 Task: open an excel sheet and write heading  Money ManagerAdd Descriptions in a column and its values below  'Salary, Rent, Groceries, Utilities, Dining out, Transportation & Entertainment. 'Add Categories in next column and its values below  Income, Expense, Expense, Expense, Expense, Expense & Expense. Add Amount in next column and its values below  $2,500, $800, $200, $100, $50, $30 & $100Add Dates in next column and its values below  2023-05-01, 2023-05-05, 2023-05-10, 2023-05-15, 2023-05-20, 2023-05-25 & 2023-05-31Save page Investment analysis
Action: Mouse moved to (31, 138)
Screenshot: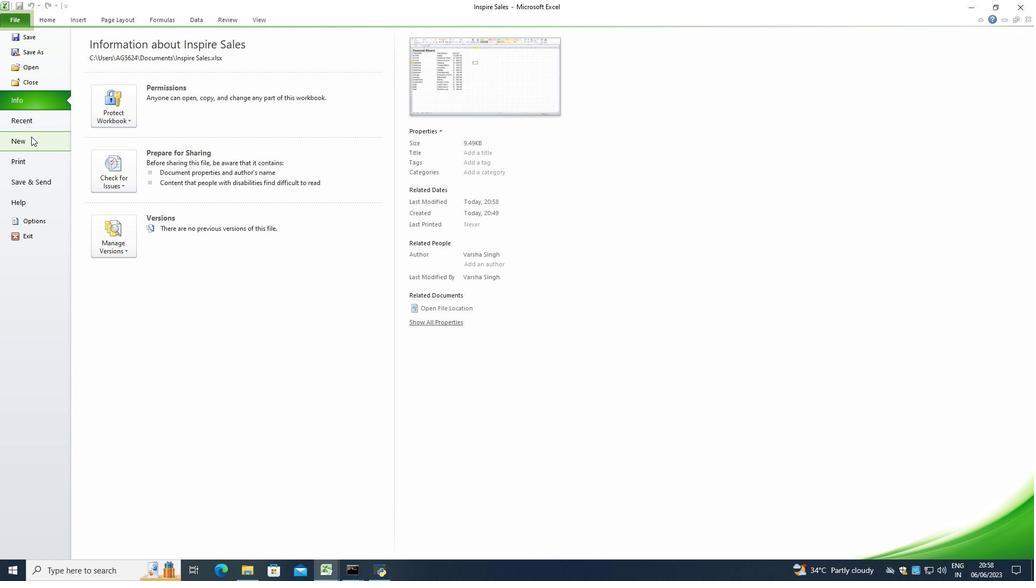 
Action: Mouse pressed left at (31, 138)
Screenshot: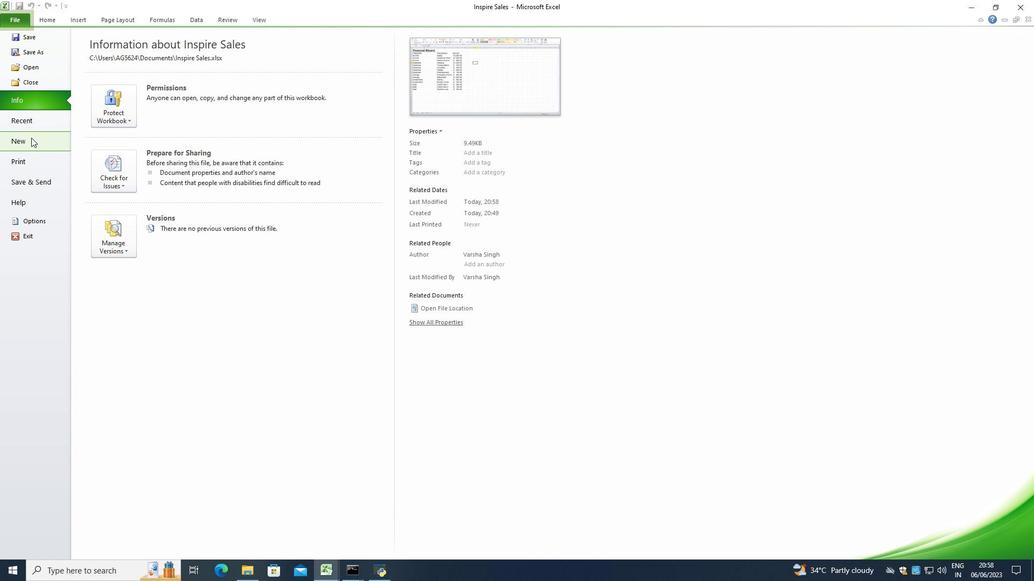 
Action: Mouse moved to (95, 119)
Screenshot: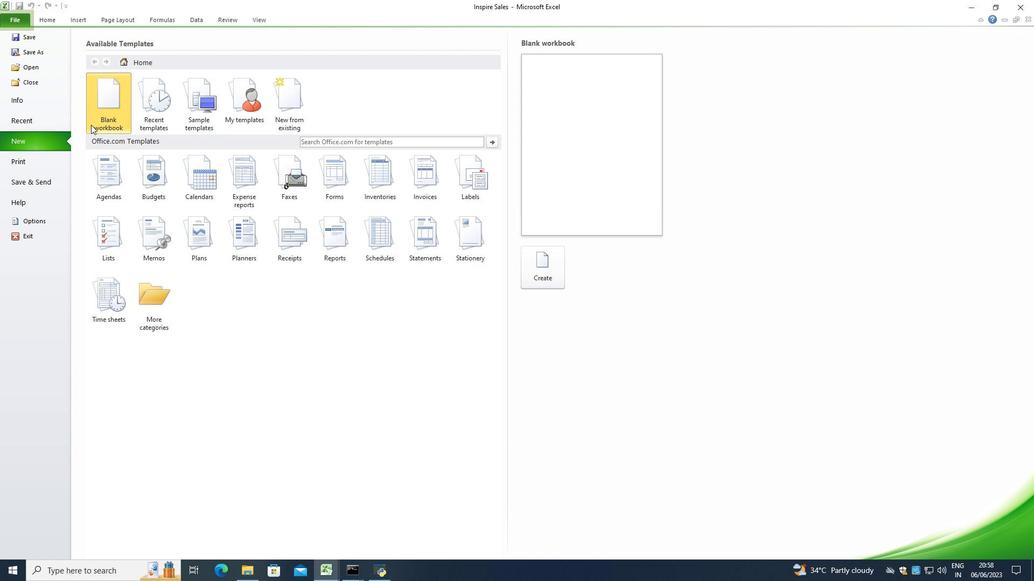 
Action: Mouse pressed left at (95, 119)
Screenshot: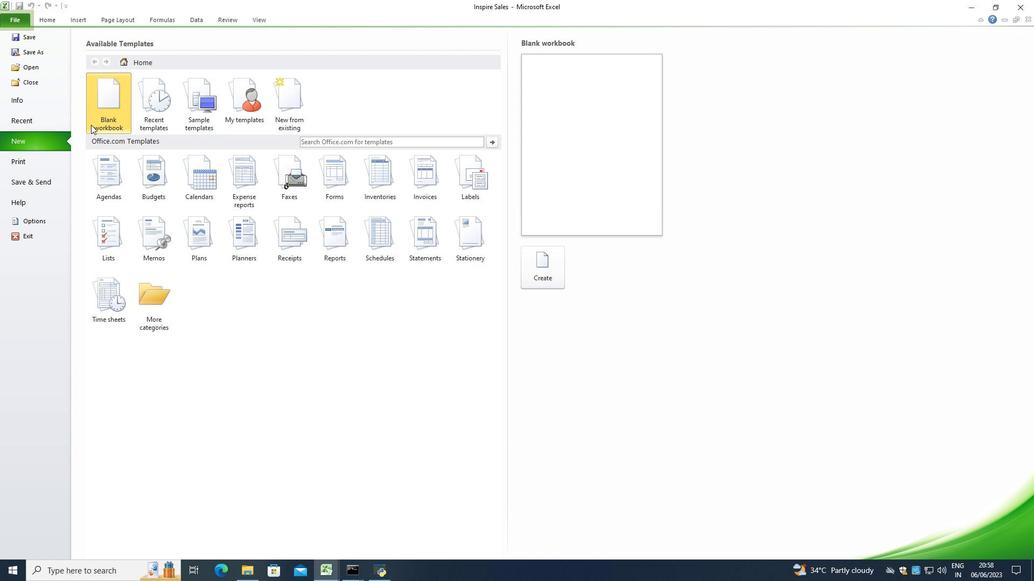 
Action: Mouse moved to (538, 254)
Screenshot: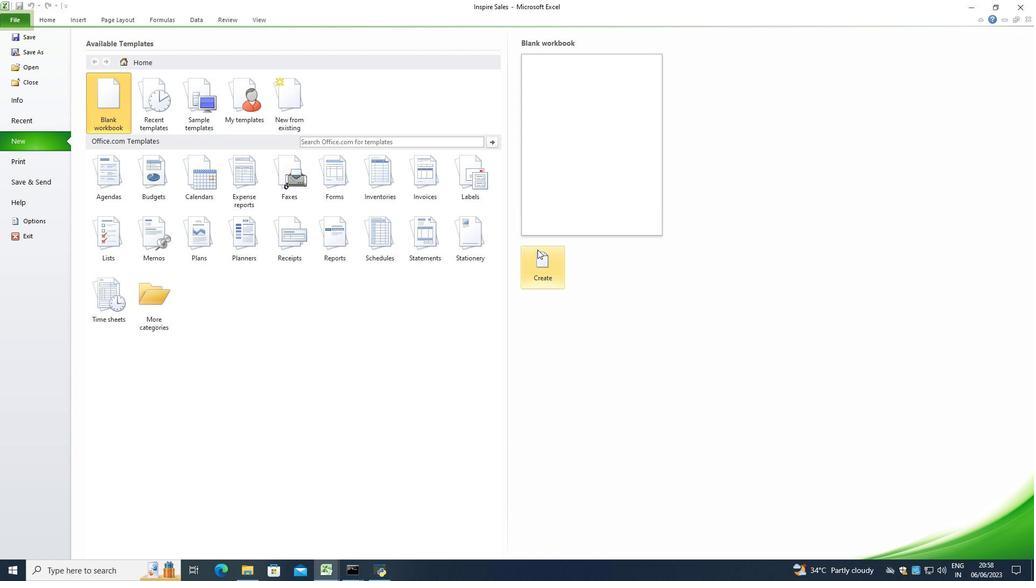 
Action: Mouse pressed left at (538, 254)
Screenshot: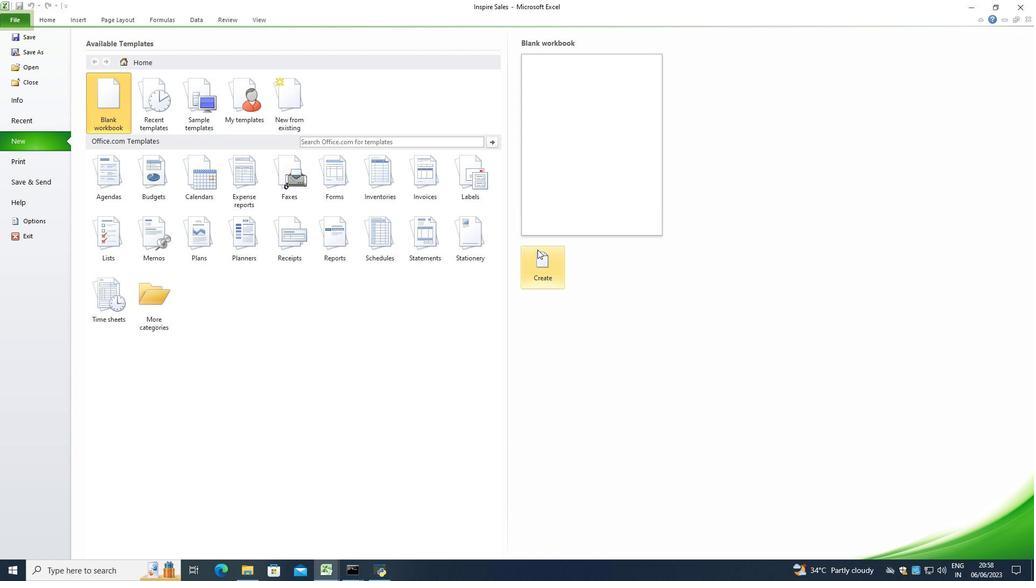 
Action: Mouse moved to (445, 298)
Screenshot: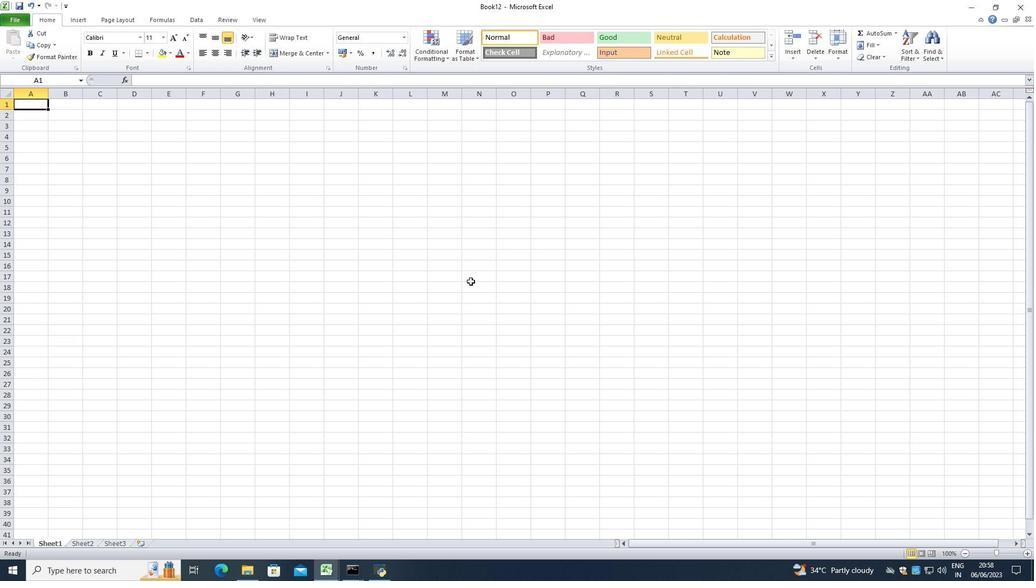
Action: Key pressed <Key.shift>Money<Key.space><Key.shift>Manager<Key.enter><Key.shift>Descriptiond<Key.backspace>s<Key.enter><Key.shift>Salary<Key.enter><Key.shift>Rent<Key.enter><Key.shift><Key.shift><Key.shift><Key.shift><Key.shift><Key.shift><Key.shift><Key.shift><Key.shift><Key.shift><Key.shift><Key.shift><Key.shift><Key.shift><Key.shift><Key.shift><Key.shift>Groceries<Key.enter><Key.shift><Key.shift><Key.shift><Key.shift><Key.shift><Key.shift><Key.shift><Key.shift><Key.shift>Utilities<Key.enter><Key.shift><Key.shift><Key.shift><Key.shift><Key.shift><Key.shift><Key.shift><Key.shift><Key.shift><Key.shift><Key.shift><Key.shift>Dining<Key.space><Key.shift>Out<Key.enter><Key.shift><Key.shift><Key.shift>Transportation<Key.enter><Key.shift><Key.shift><Key.shift><Key.shift>Entertainment<Key.enter>
Screenshot: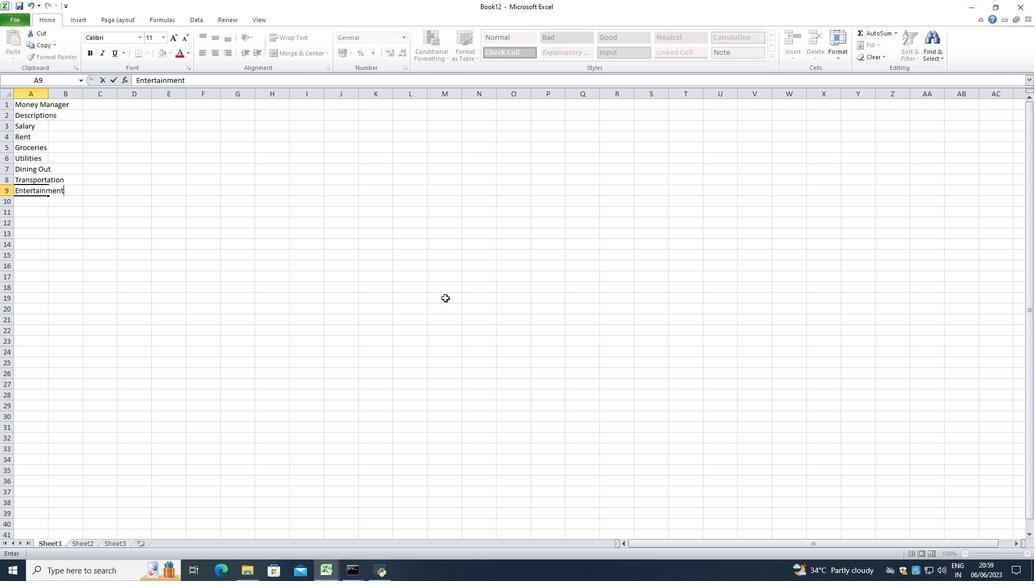 
Action: Mouse moved to (47, 94)
Screenshot: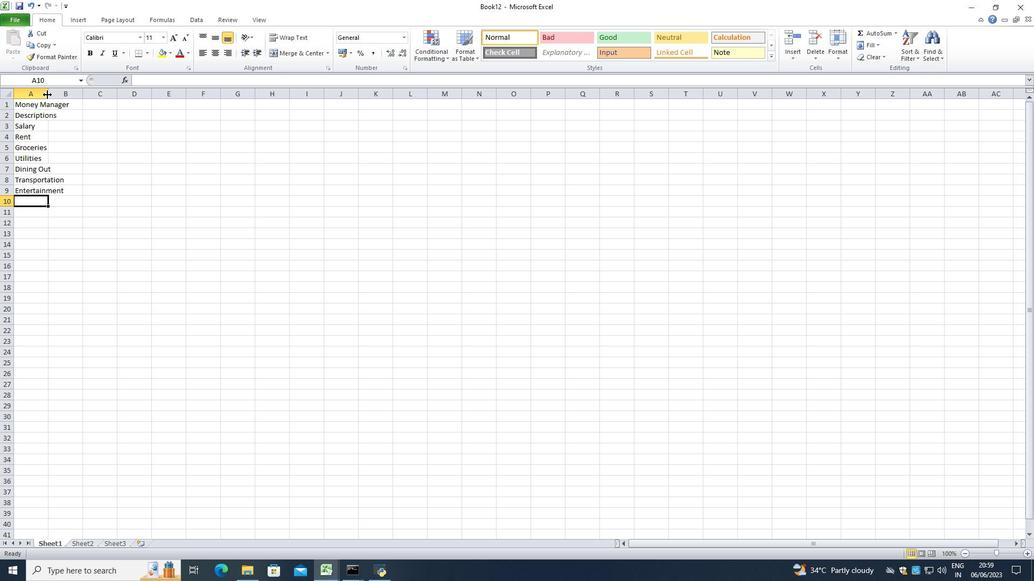 
Action: Mouse pressed left at (47, 94)
Screenshot: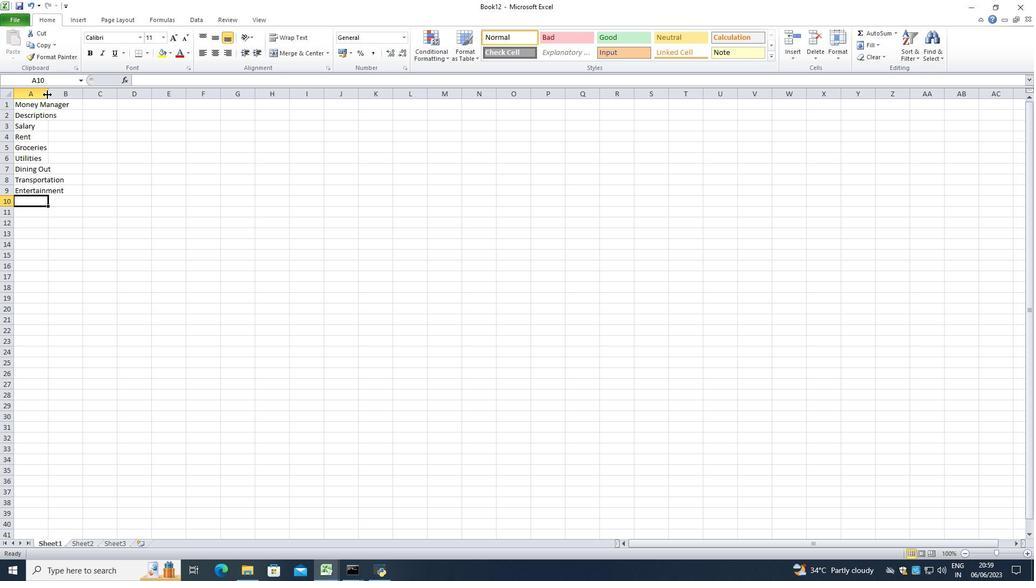 
Action: Mouse pressed left at (47, 94)
Screenshot: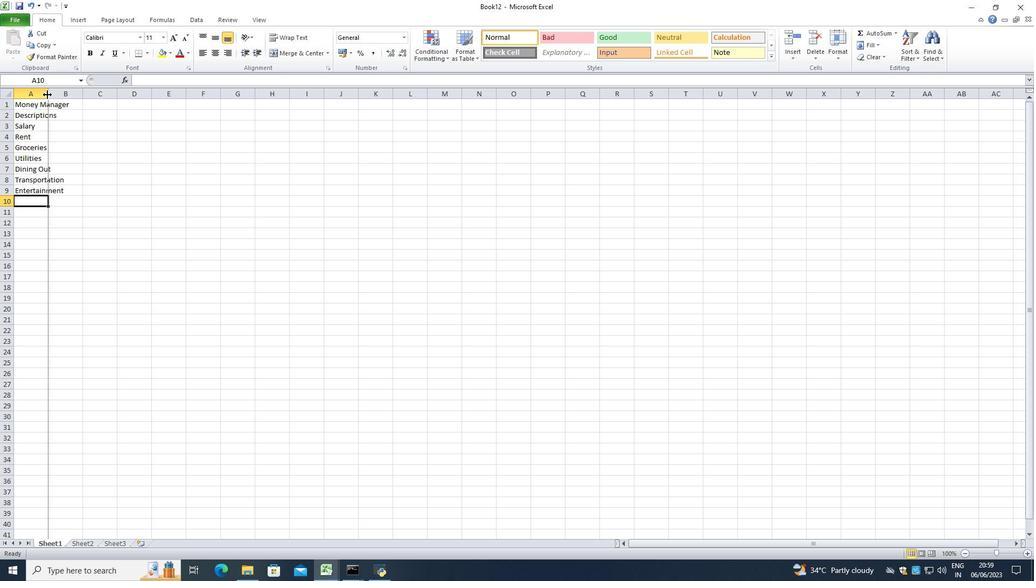 
Action: Mouse moved to (84, 115)
Screenshot: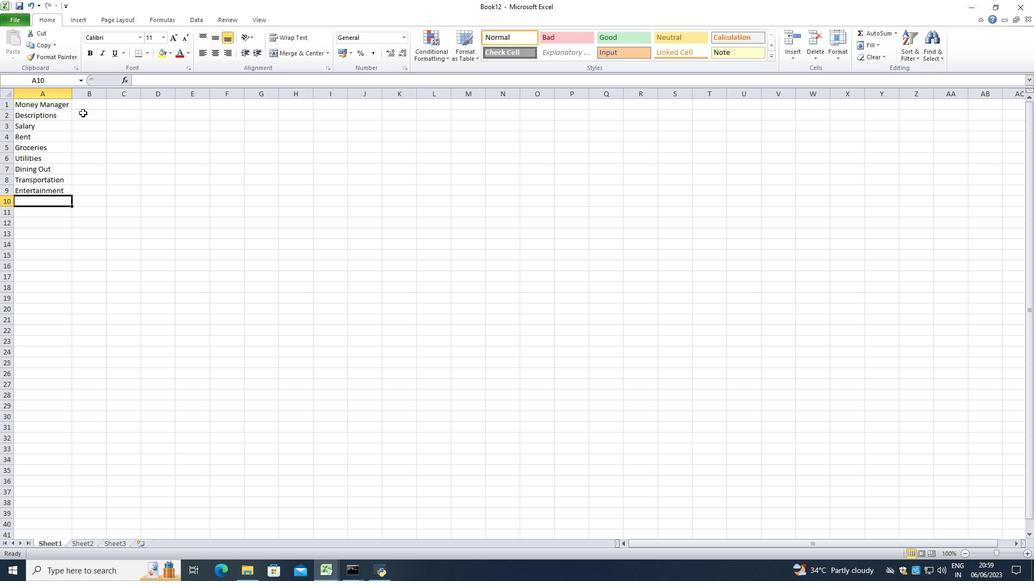 
Action: Mouse pressed left at (84, 115)
Screenshot: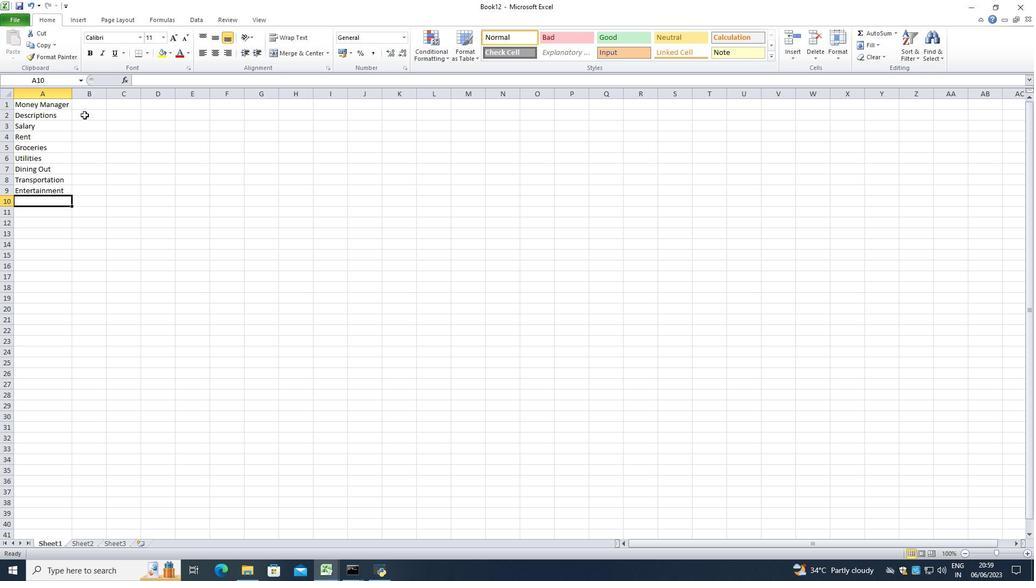 
Action: Mouse moved to (71, 125)
Screenshot: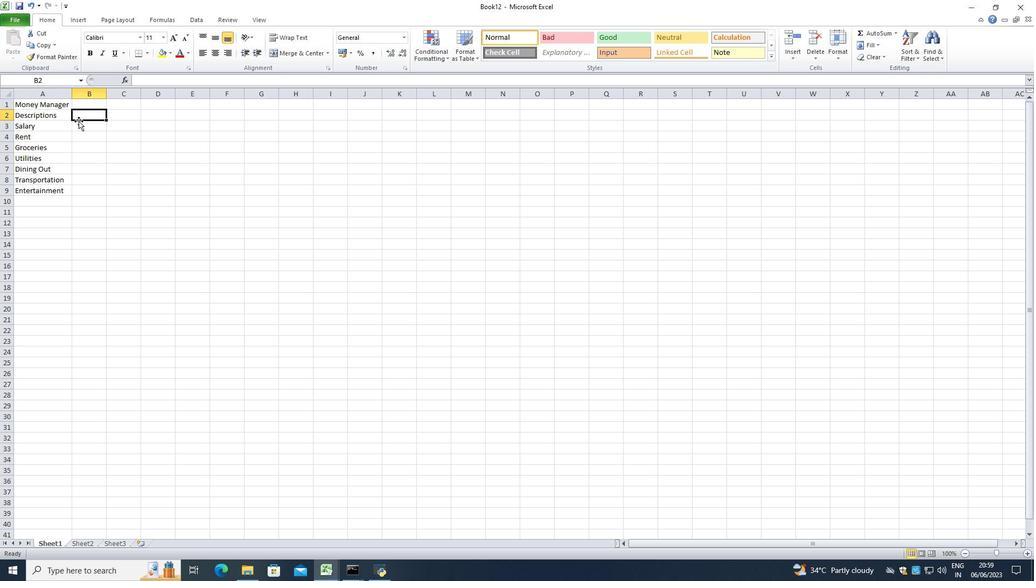 
Action: Key pressed <Key.shift><Key.shift><Key.shift><Key.shift><Key.shift><Key.shift><Key.shift><Key.shift>Categories<Key.enter><Key.shift>Inci<Key.backspace>ome<Key.enter><Key.shift><Key.shift><Key.shift><Key.shift><Key.shift><Key.shift><Key.shift><Key.shift><Key.shift><Key.shift><Key.shift><Key.shift><Key.shift><Key.shift><Key.shift><Key.shift><Key.shift><Key.shift><Key.shift><Key.shift><Key.shift><Key.shift><Key.shift><Key.shift><Key.shift><Key.shift><Key.shift><Key.shift><Key.shift><Key.shift><Key.shift><Key.shift><Key.shift><Key.shift><Key.shift><Key.shift><Key.shift><Key.shift><Key.shift>Expenses<Key.enter><Key.shift><Key.shift><Key.shift><Key.shift>Expr<Key.backspace>enses<Key.enter><Key.shift>Expenses<Key.enter><Key.shift>Expenses<Key.enter><Key.shift>Expenses<Key.enter><Key.shift>Expenses<Key.enter><Key.shift>Exopenses<Key.backspace><Key.backspace><Key.backspace><Key.backspace><Key.backspace><Key.backspace><Key.backspace><Key.backspace><Key.backspace><Key.right>
Screenshot: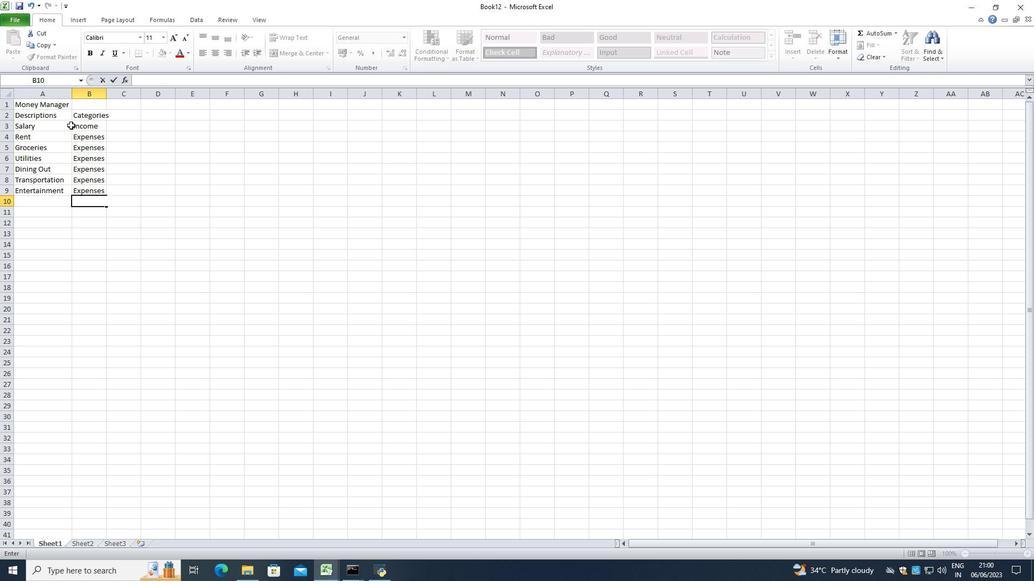 
Action: Mouse moved to (107, 93)
Screenshot: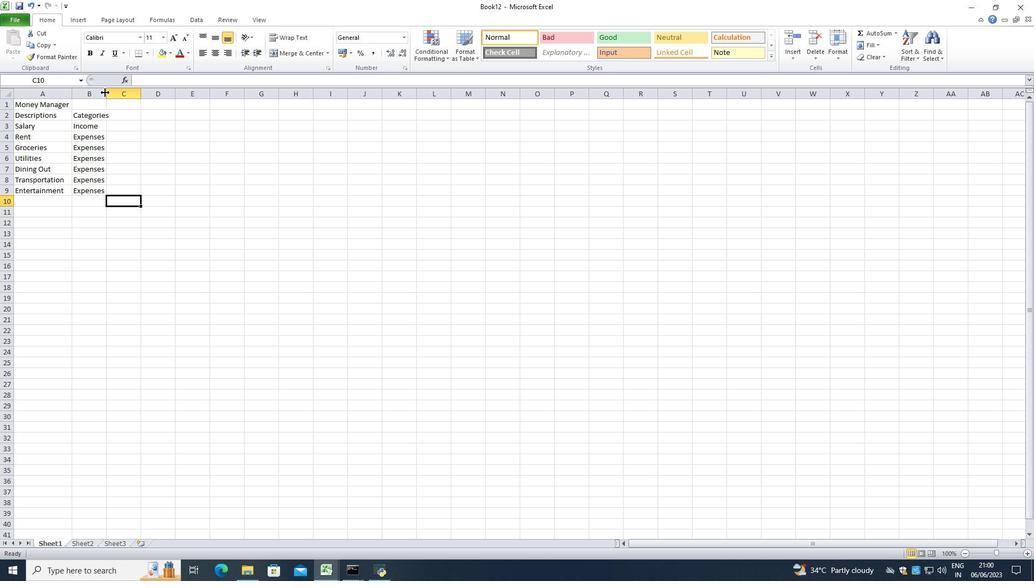 
Action: Mouse pressed left at (107, 93)
Screenshot: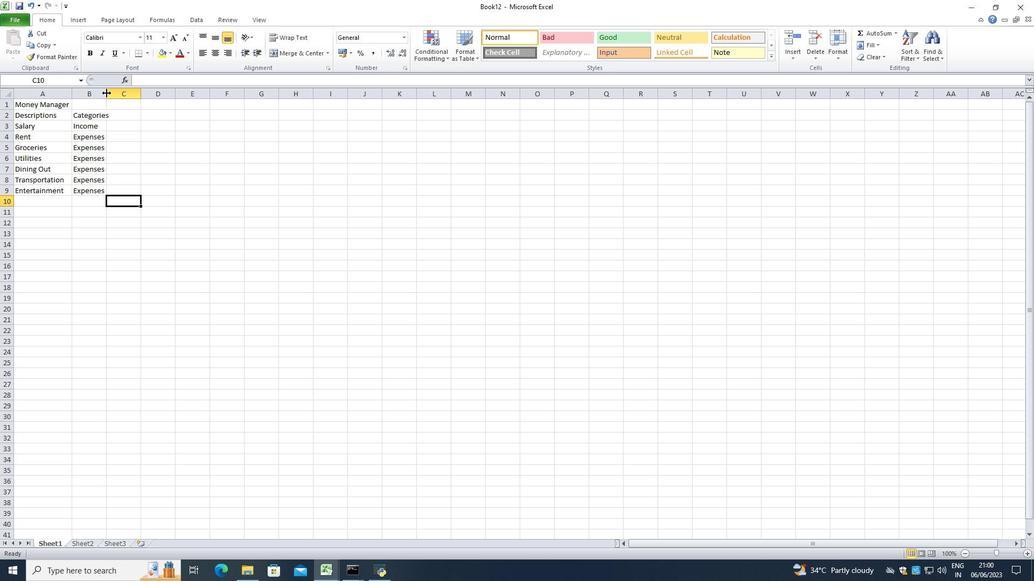 
Action: Mouse pressed left at (107, 93)
Screenshot: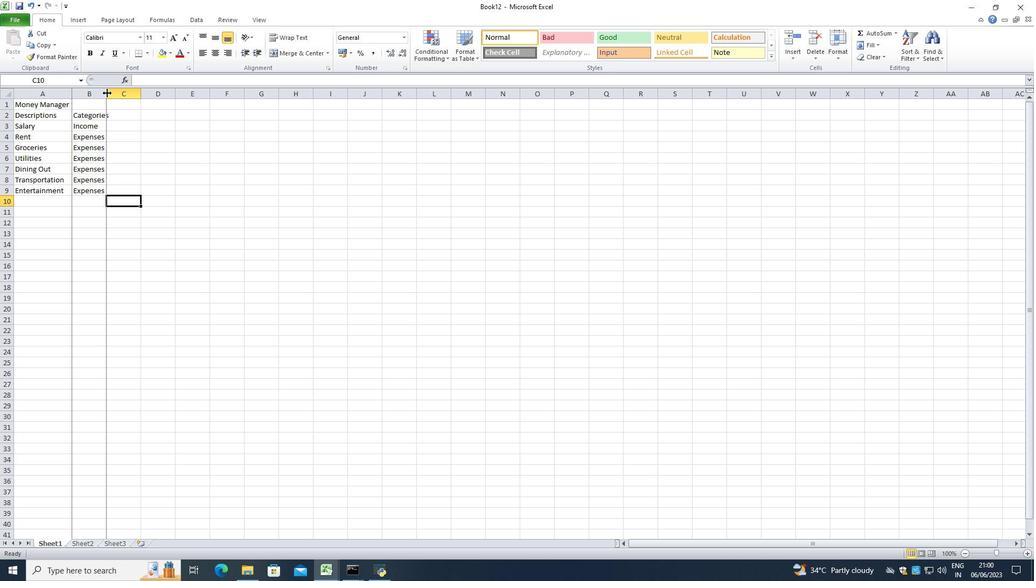 
Action: Mouse moved to (120, 116)
Screenshot: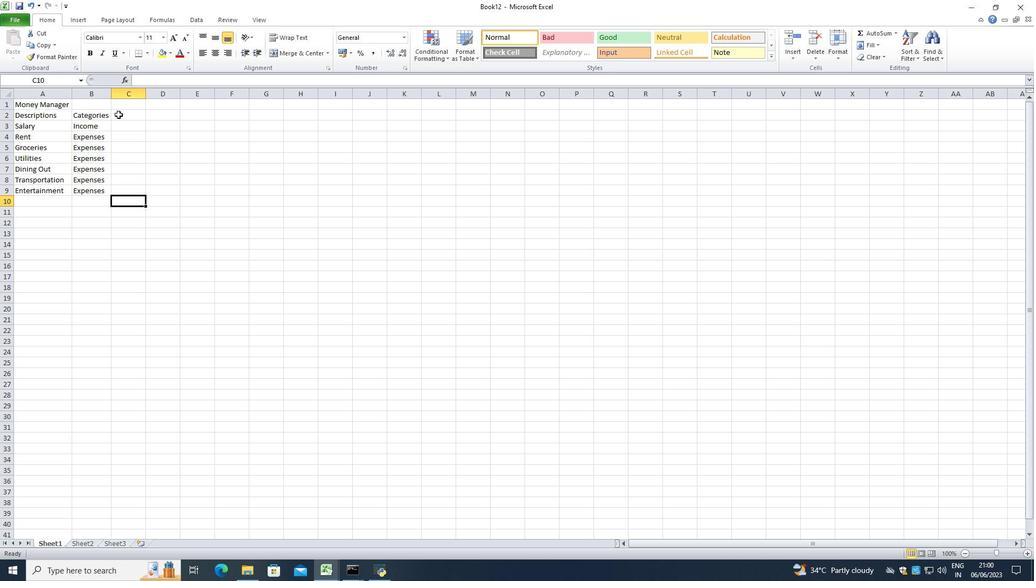 
Action: Mouse pressed left at (120, 116)
Screenshot: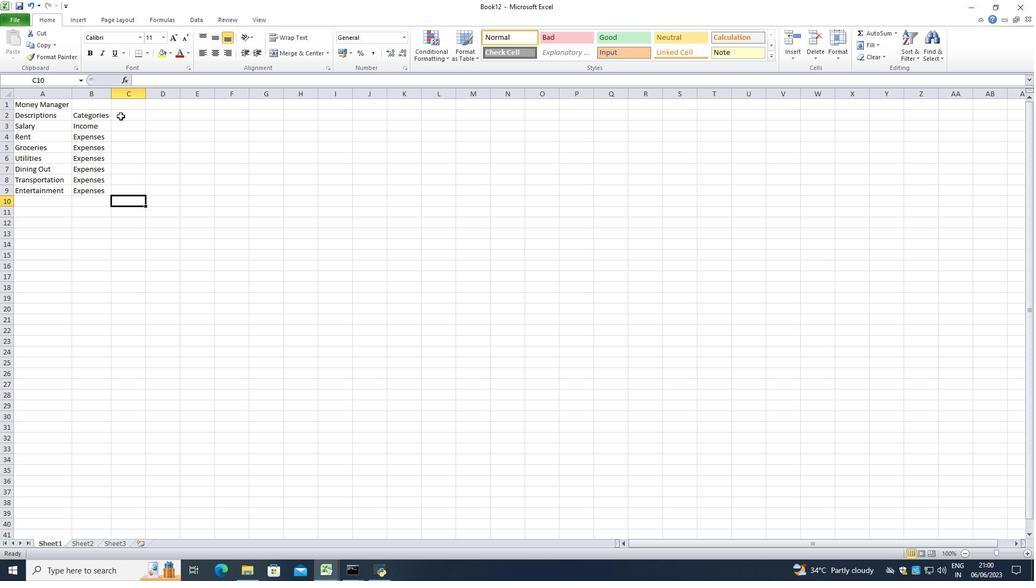 
Action: Mouse moved to (122, 116)
Screenshot: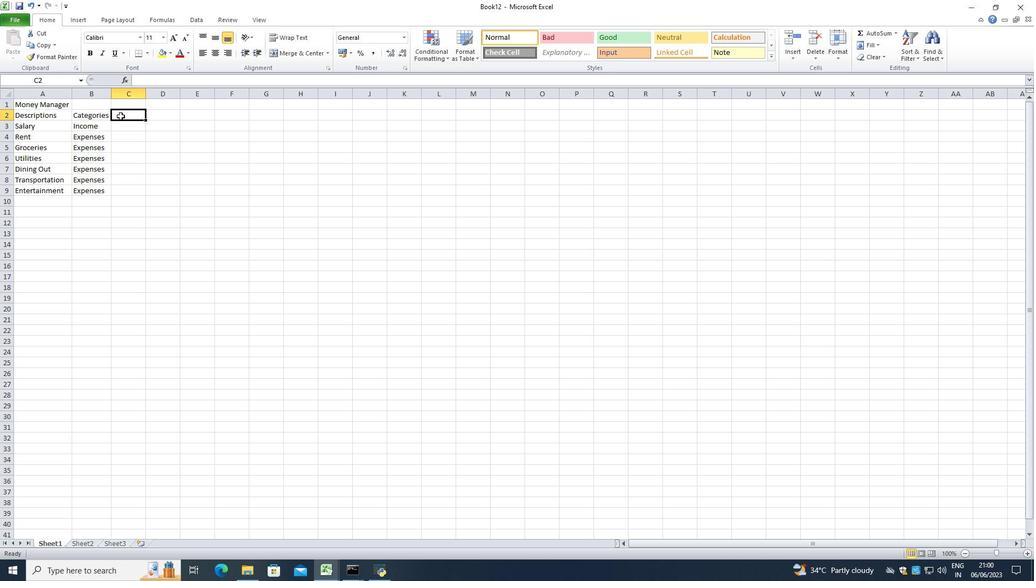 
Action: Key pressed <Key.shift>Am
Screenshot: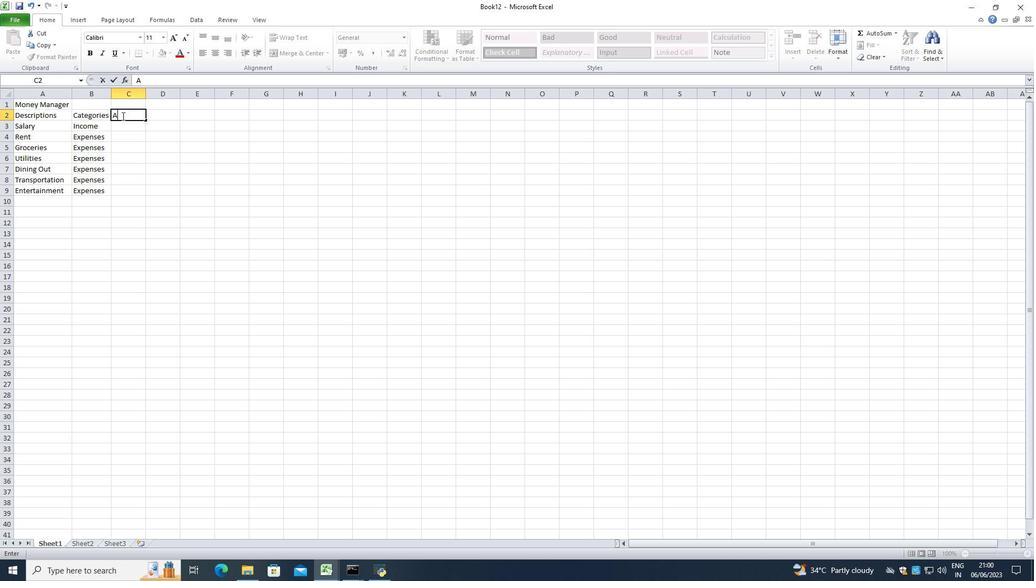 
Action: Mouse moved to (101, 133)
Screenshot: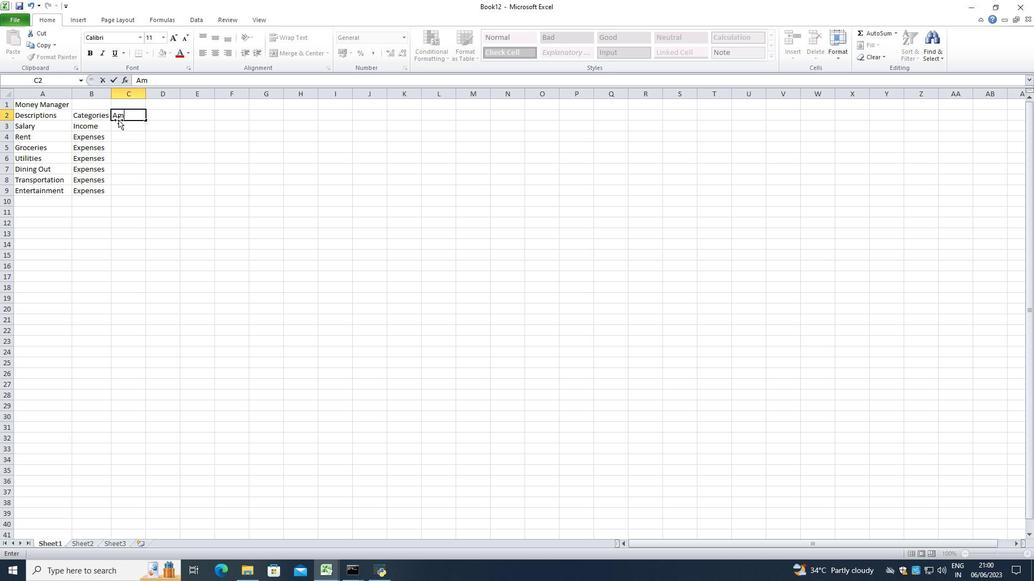 
Action: Key pressed ount<Key.enter>2500<Key.enter>800<Key.enter>200<Key.enter>100<Key.enter>50<Key.enter>30<Key.enter>100.<Key.backspace><Key.down><Key.enter>
Screenshot: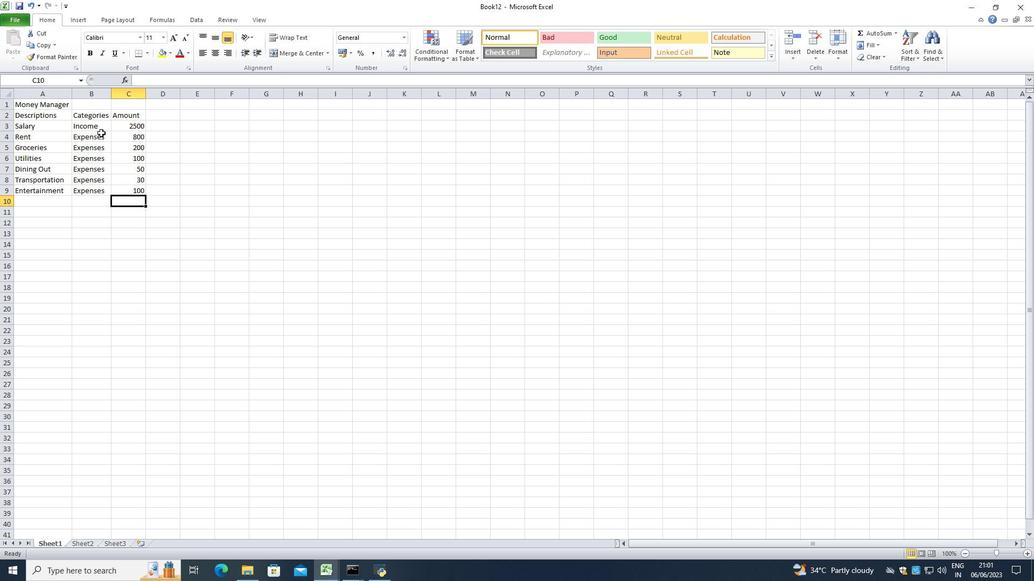 
Action: Mouse moved to (122, 123)
Screenshot: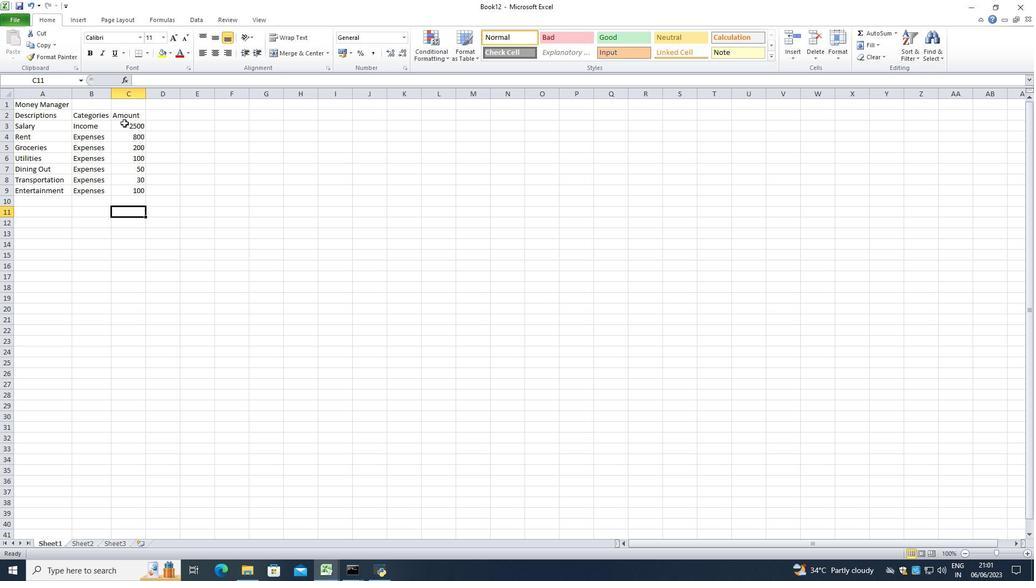 
Action: Mouse pressed left at (122, 123)
Screenshot: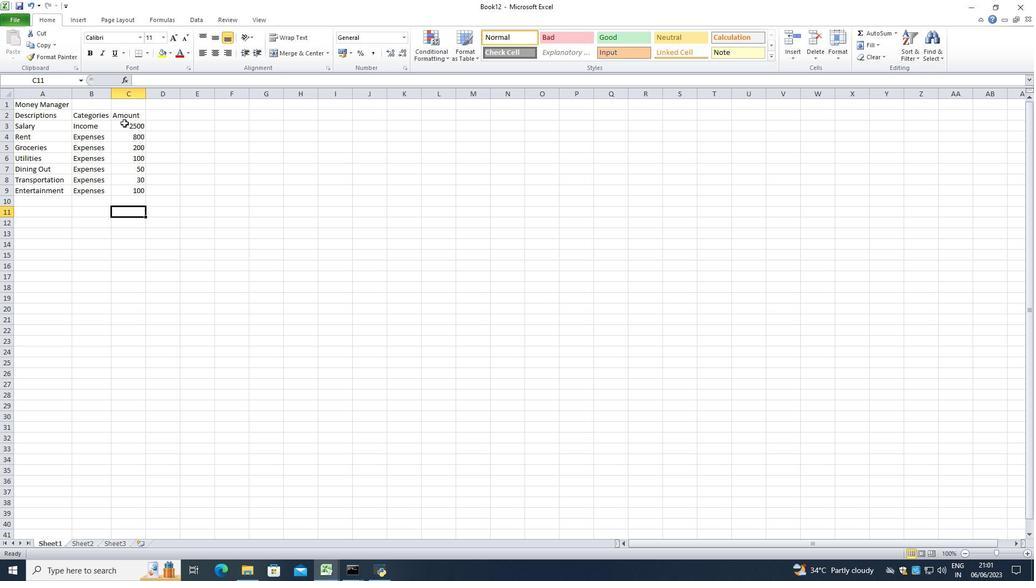 
Action: Mouse moved to (348, 53)
Screenshot: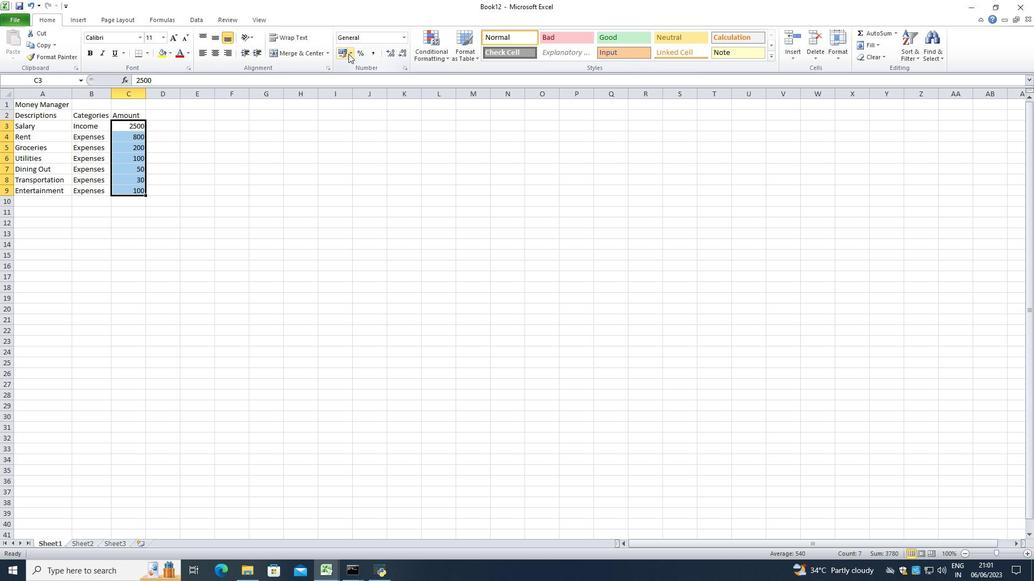 
Action: Mouse pressed left at (348, 53)
Screenshot: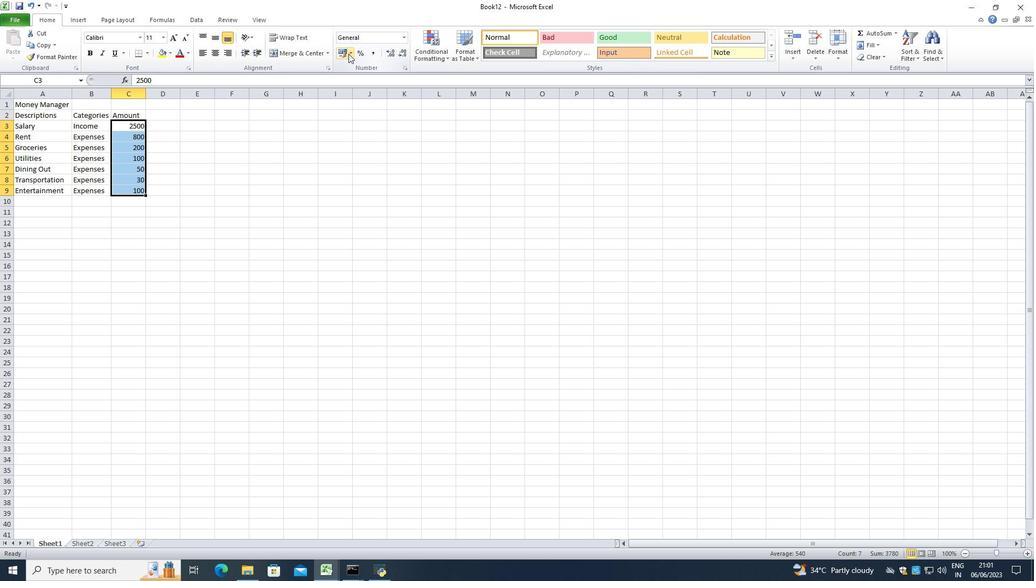 
Action: Mouse moved to (362, 77)
Screenshot: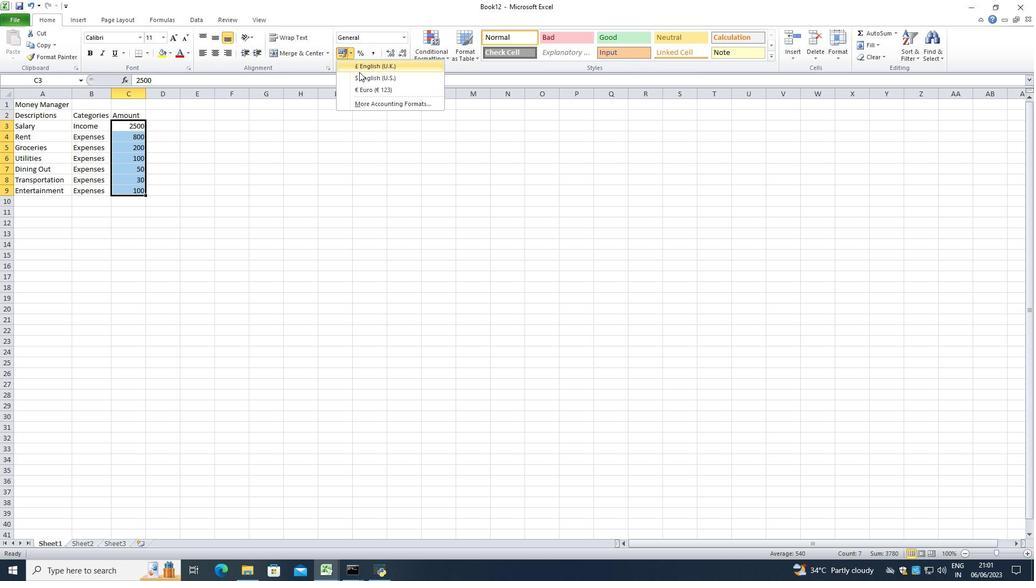 
Action: Mouse pressed left at (362, 77)
Screenshot: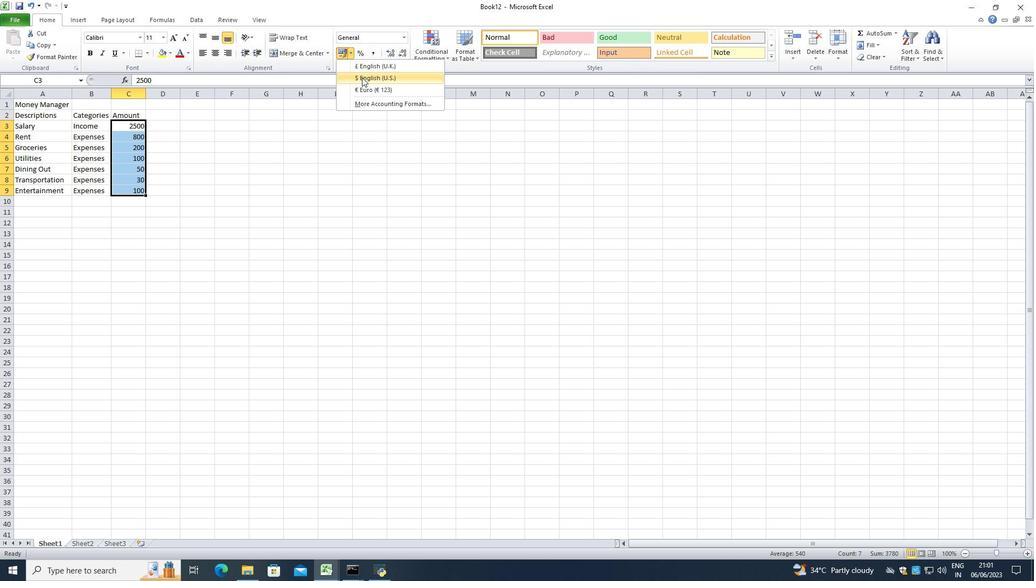 
Action: Mouse moved to (169, 116)
Screenshot: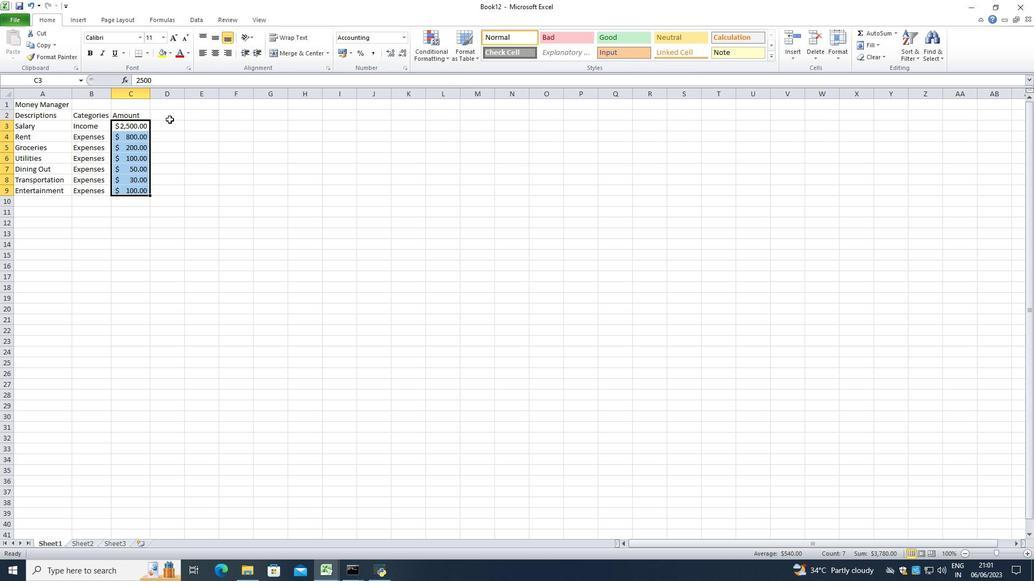 
Action: Mouse pressed left at (169, 116)
Screenshot: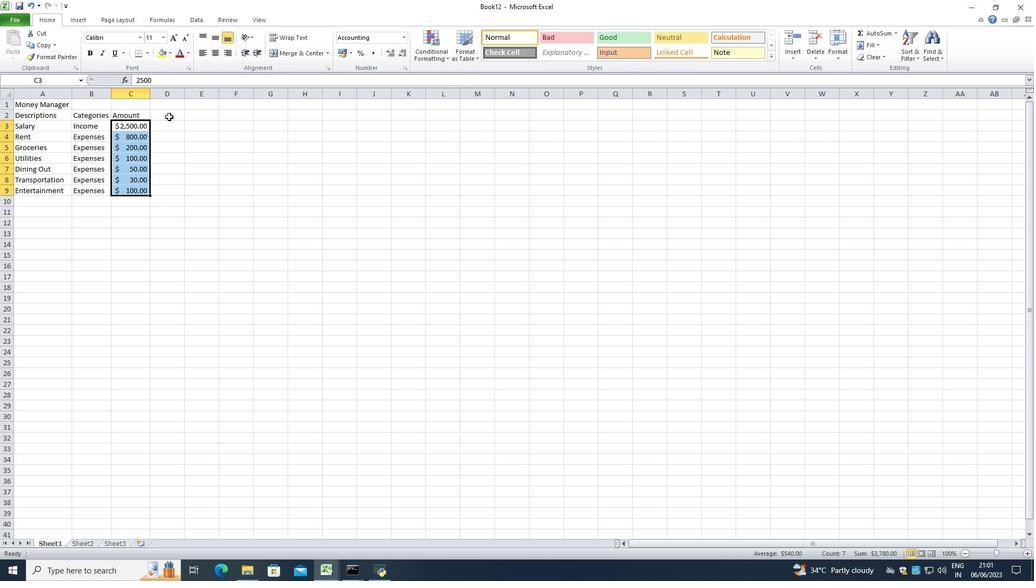 
Action: Key pressed <Key.shift>Dat
Screenshot: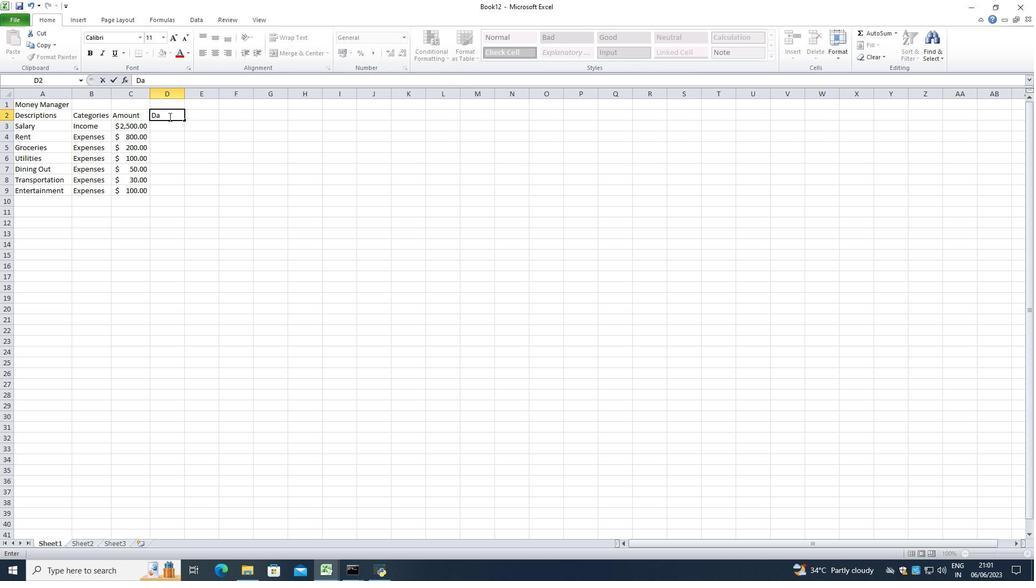
Action: Mouse moved to (168, 116)
Screenshot: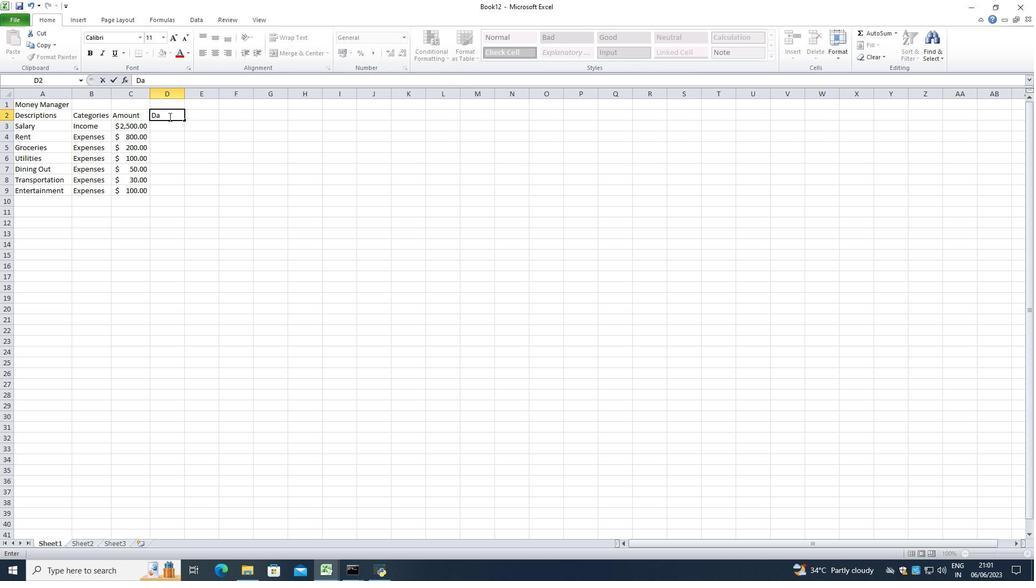 
Action: Key pressed es
Screenshot: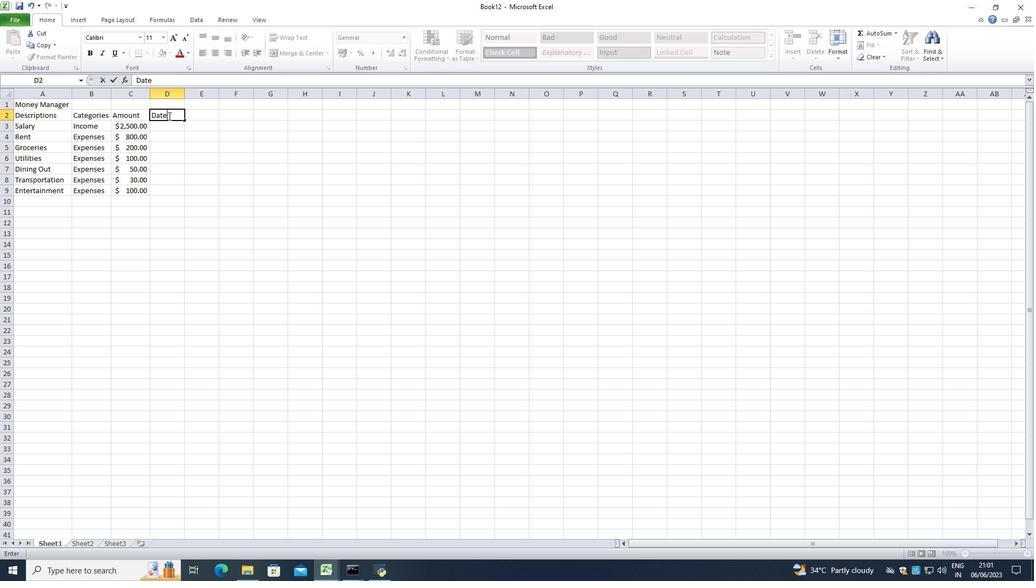 
Action: Mouse moved to (168, 116)
Screenshot: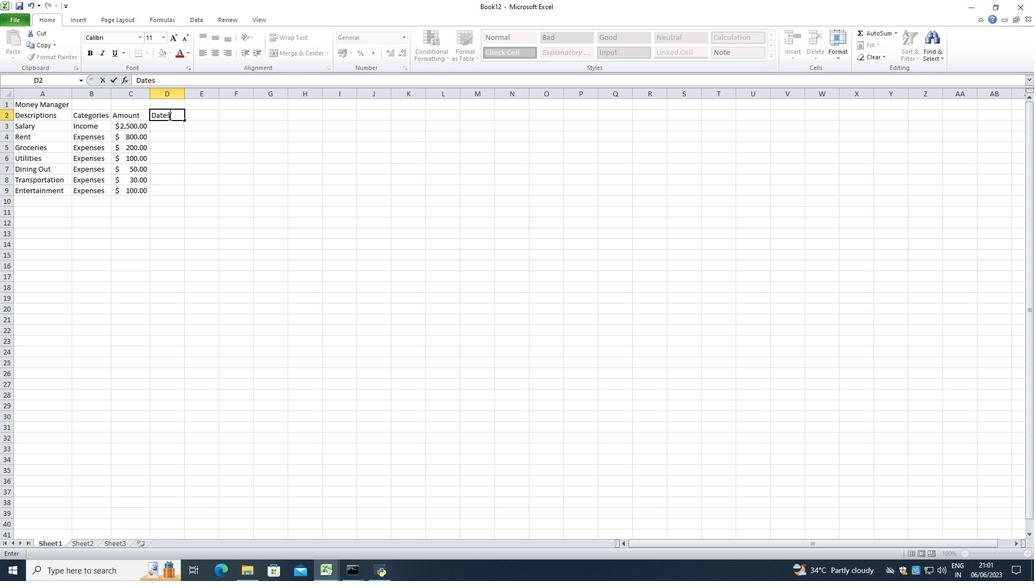 
Action: Key pressed <Key.enter>2023-025<Key.backspace><Key.backspace>5-01<Key.enter>2023-05-05<Key.enter>2023-05-10<Key.enter>2023-05-15<Key.enter>2023-05-20<Key.enter>2023-05-25<Key.enter>2023-05-31<Key.enter>
Screenshot: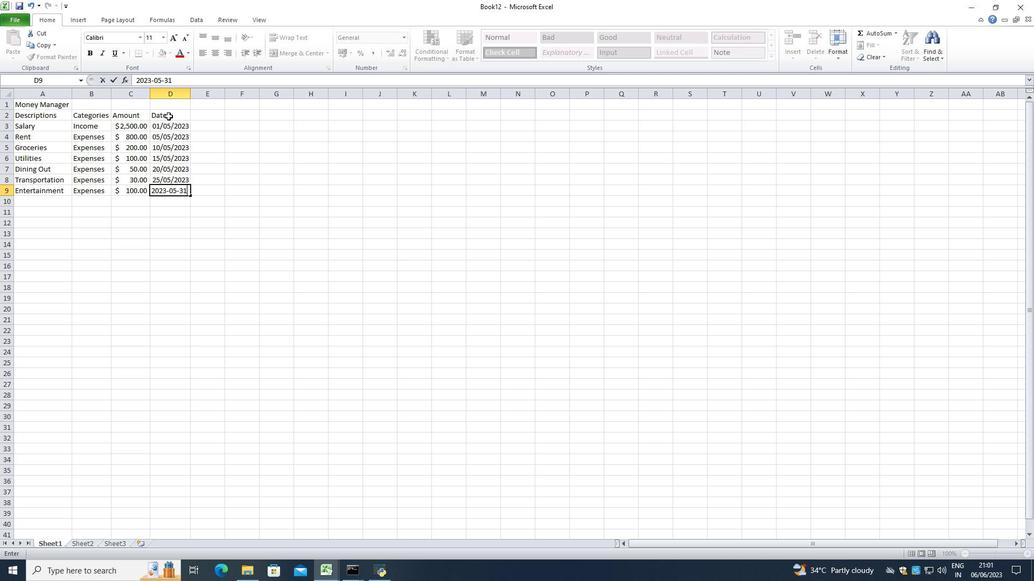 
Action: Mouse moved to (154, 129)
Screenshot: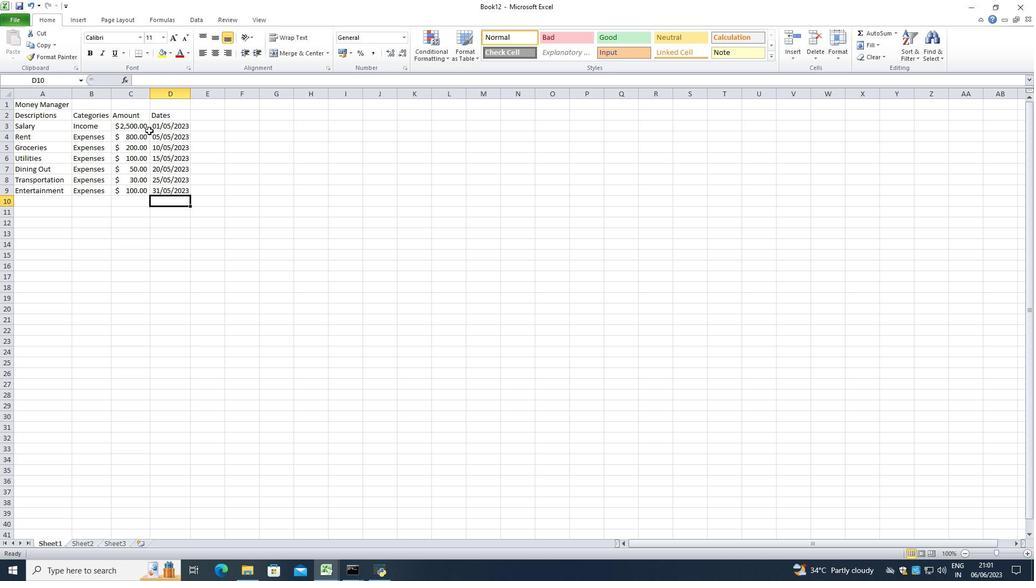 
Action: Mouse pressed left at (154, 129)
Screenshot: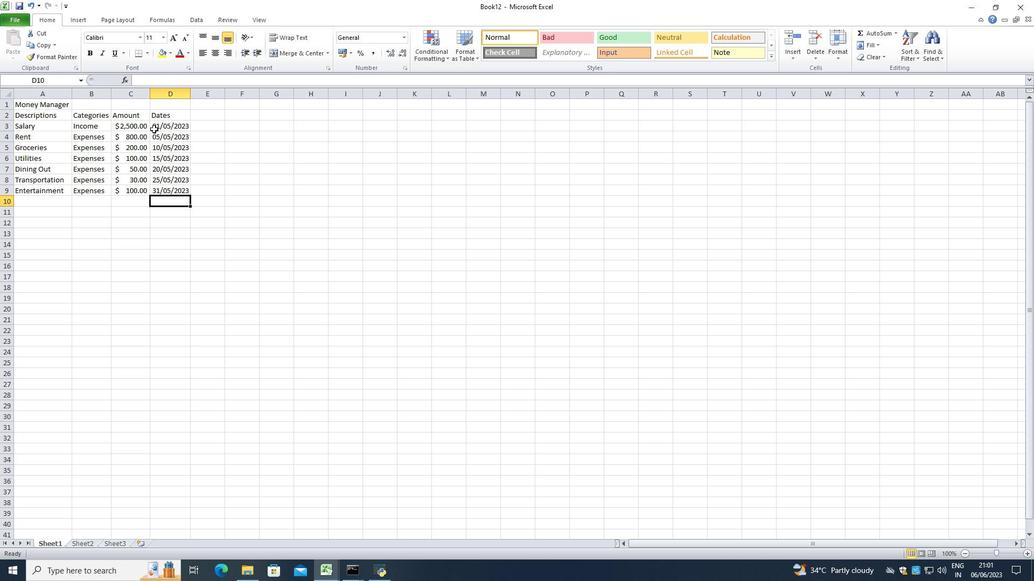
Action: Mouse moved to (405, 40)
Screenshot: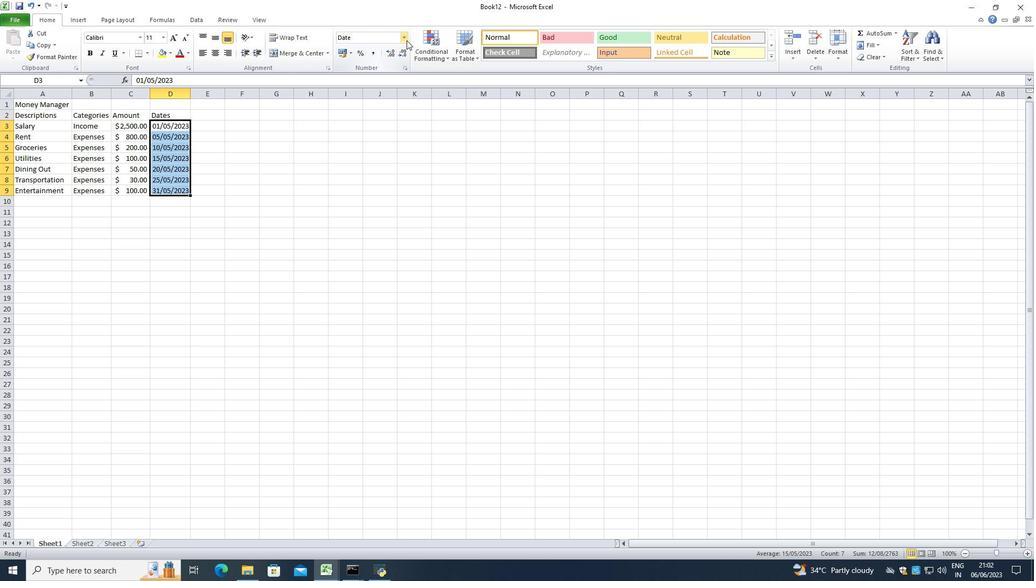 
Action: Mouse pressed left at (405, 40)
Screenshot: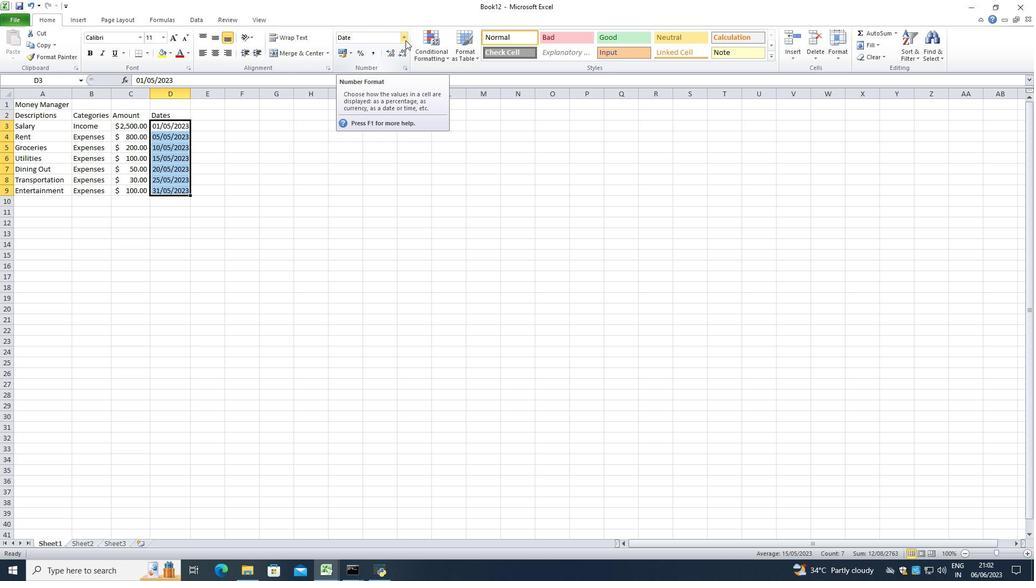 
Action: Mouse moved to (382, 310)
Screenshot: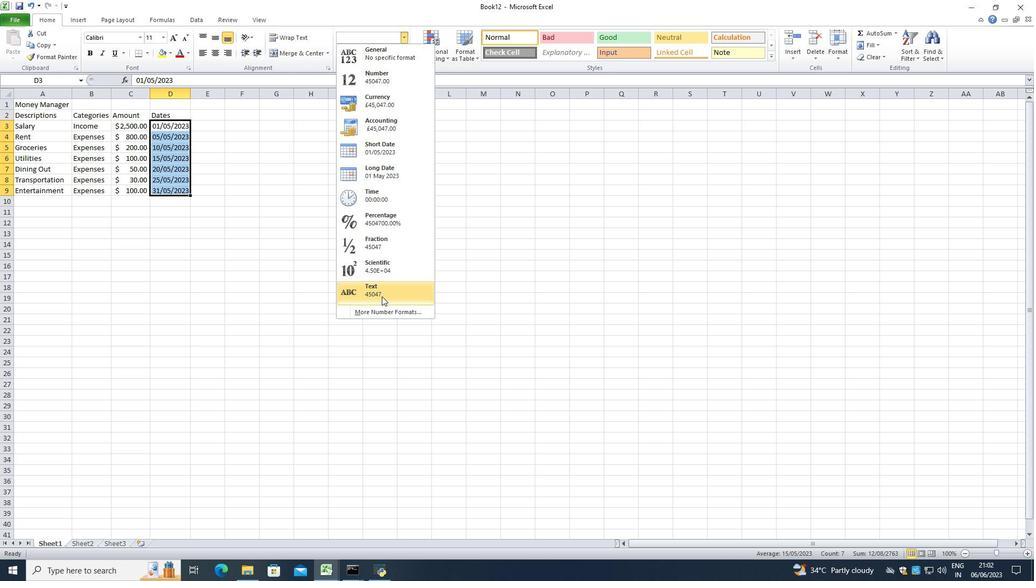 
Action: Mouse pressed left at (382, 310)
Screenshot: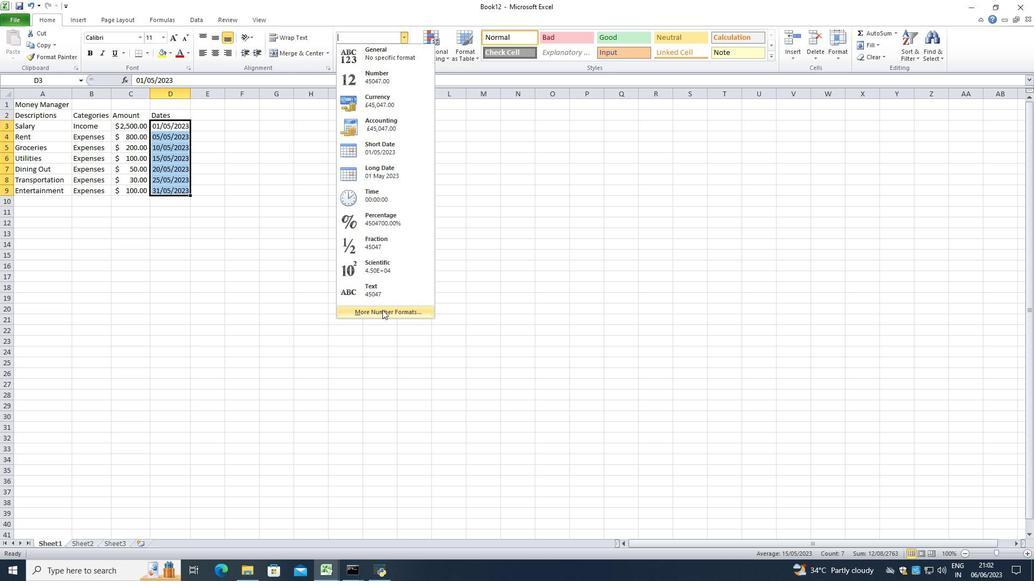 
Action: Mouse moved to (245, 261)
Screenshot: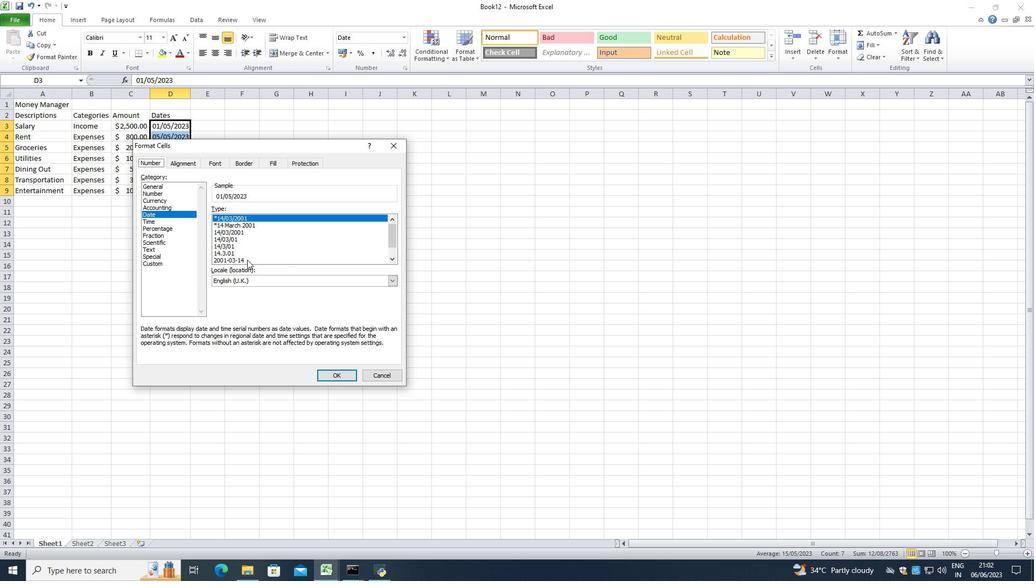 
Action: Mouse pressed left at (245, 261)
Screenshot: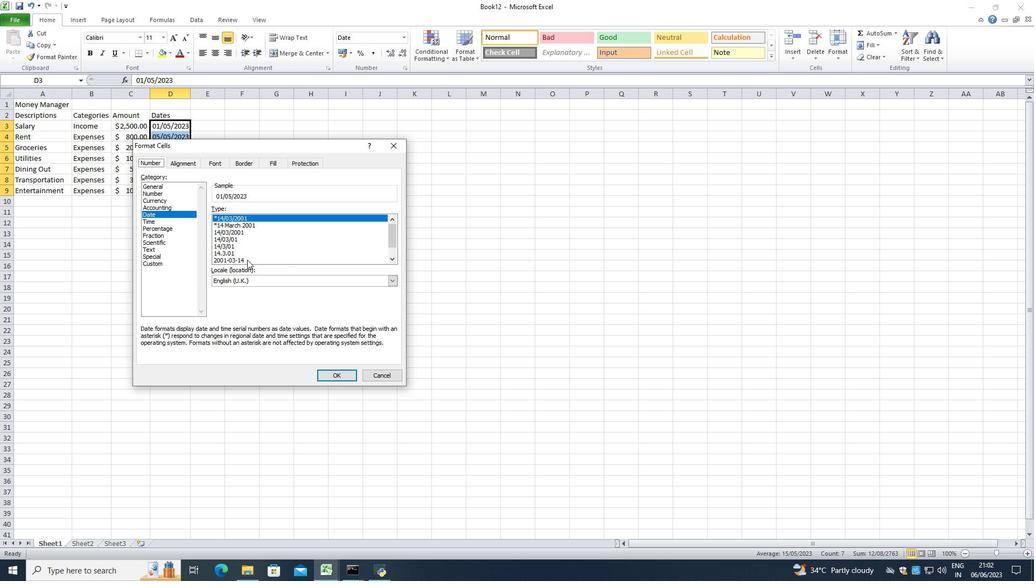 
Action: Mouse moved to (334, 373)
Screenshot: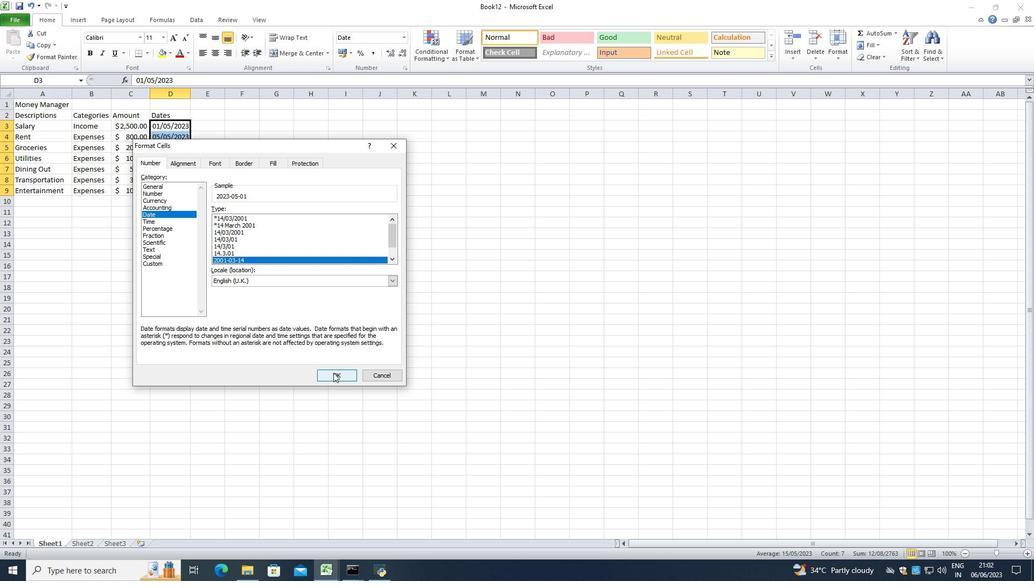 
Action: Mouse pressed left at (334, 373)
Screenshot: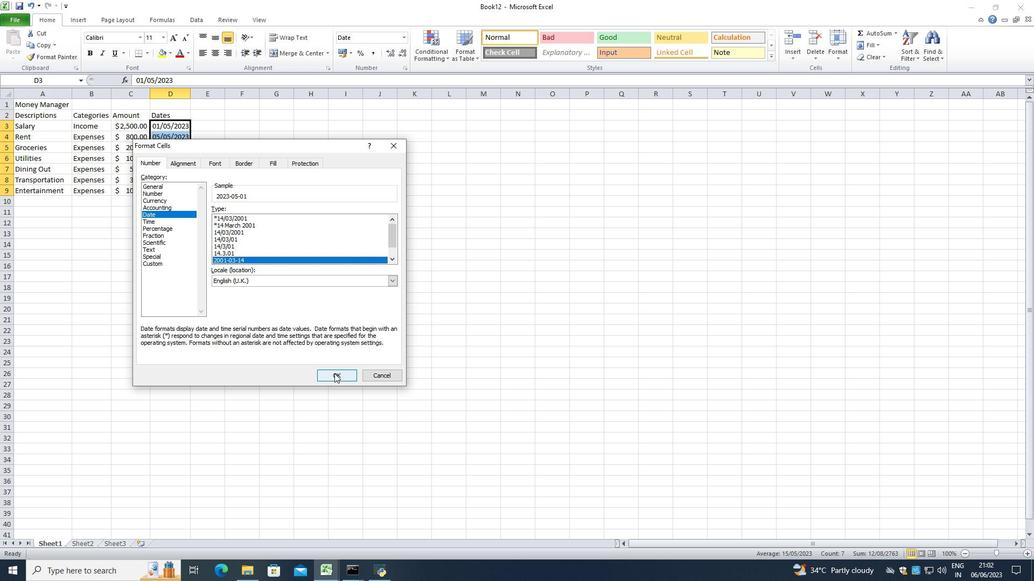 
Action: Mouse moved to (229, 204)
Screenshot: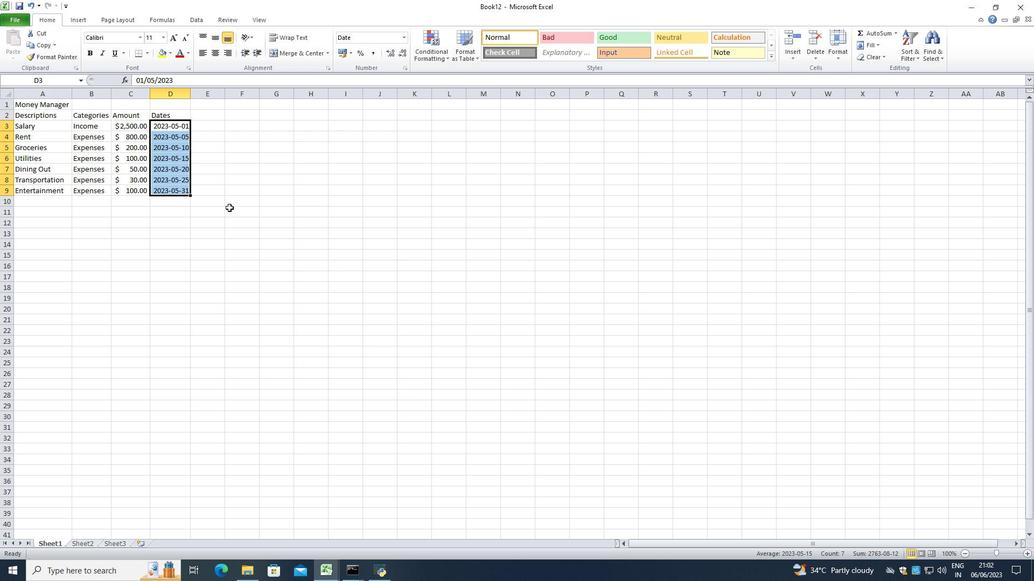 
Action: Mouse pressed left at (229, 204)
Screenshot: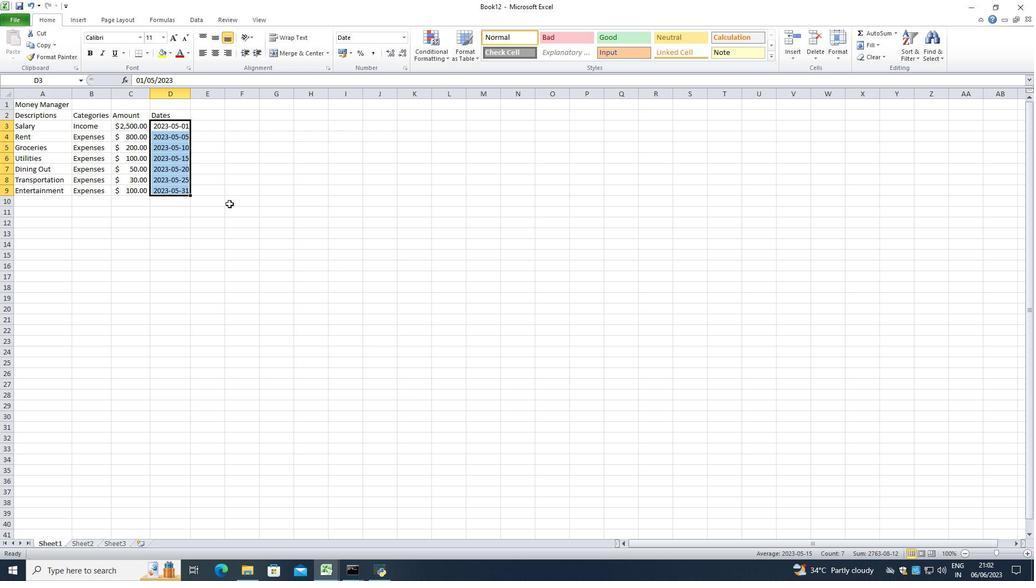 
Action: Mouse moved to (72, 93)
Screenshot: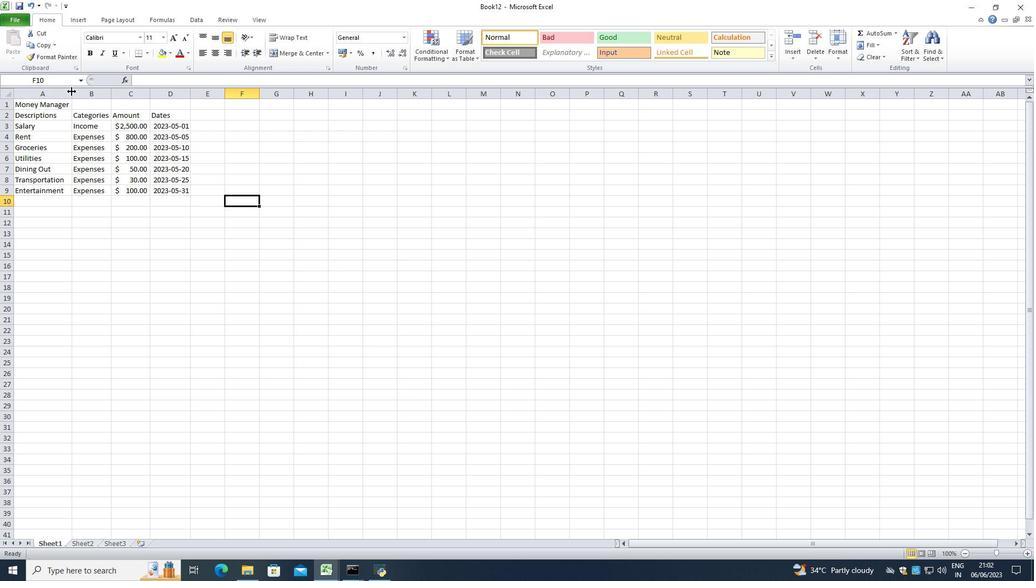 
Action: Mouse pressed left at (72, 93)
Screenshot: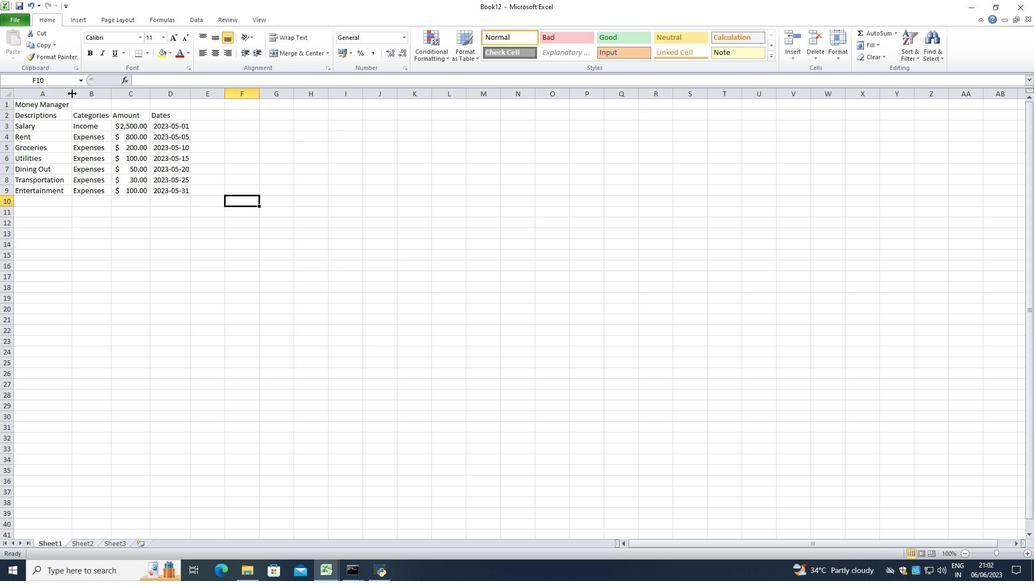 
Action: Mouse pressed left at (72, 93)
Screenshot: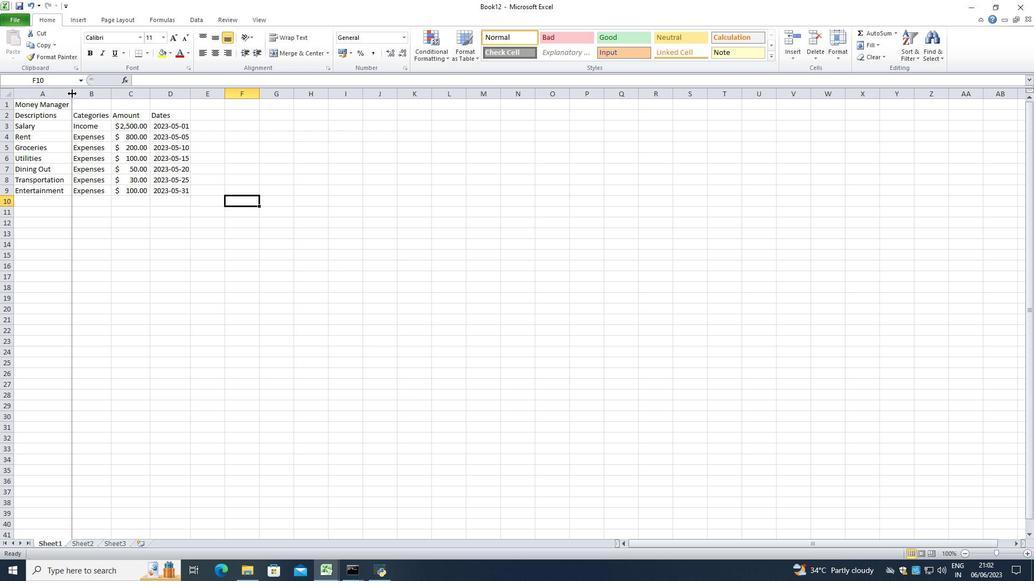 
Action: Mouse moved to (109, 96)
Screenshot: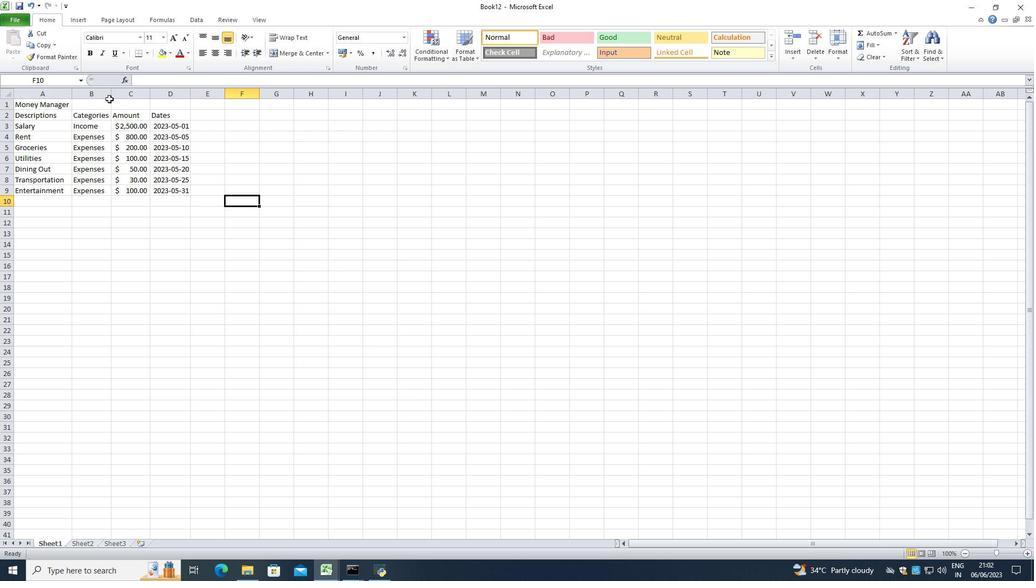 
Action: Mouse pressed left at (109, 96)
Screenshot: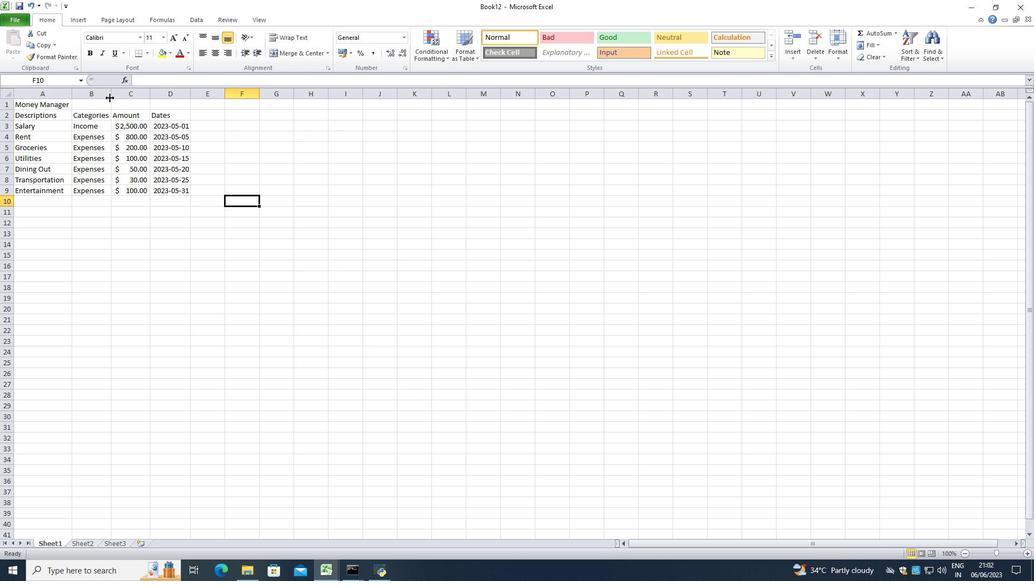 
Action: Mouse pressed left at (109, 96)
Screenshot: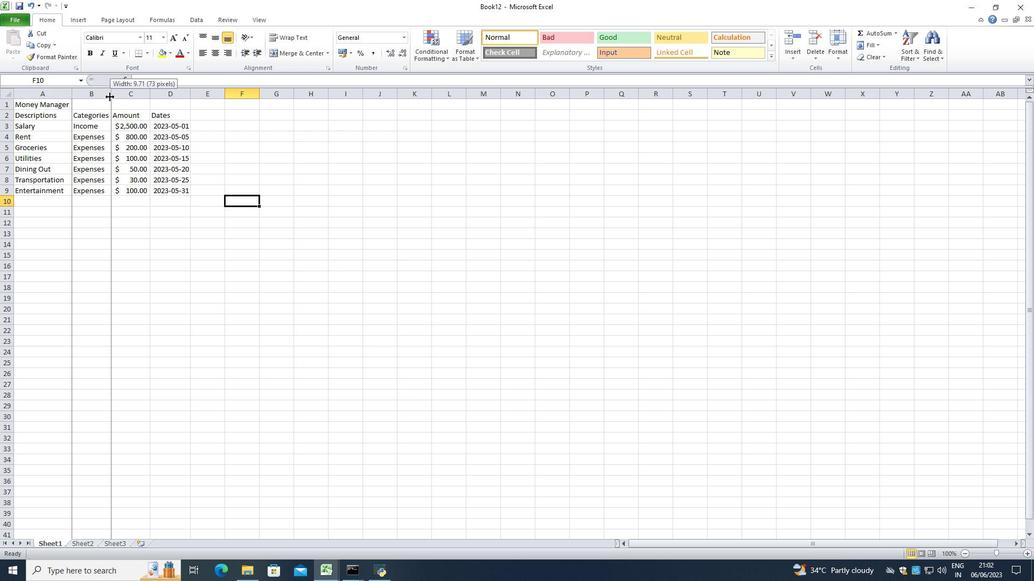 
Action: Mouse moved to (152, 91)
Screenshot: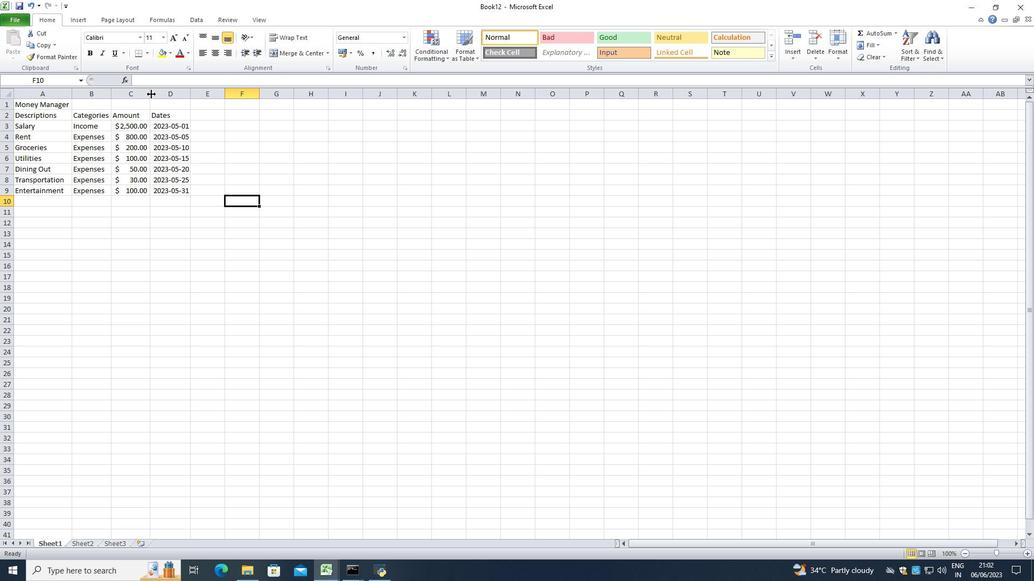 
Action: Mouse pressed left at (152, 91)
Screenshot: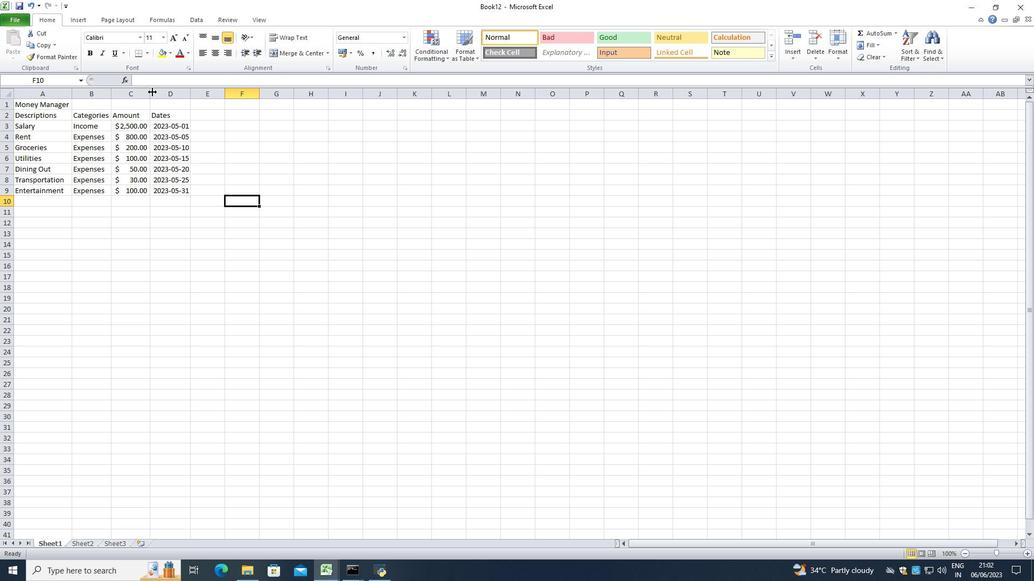 
Action: Mouse moved to (152, 91)
Screenshot: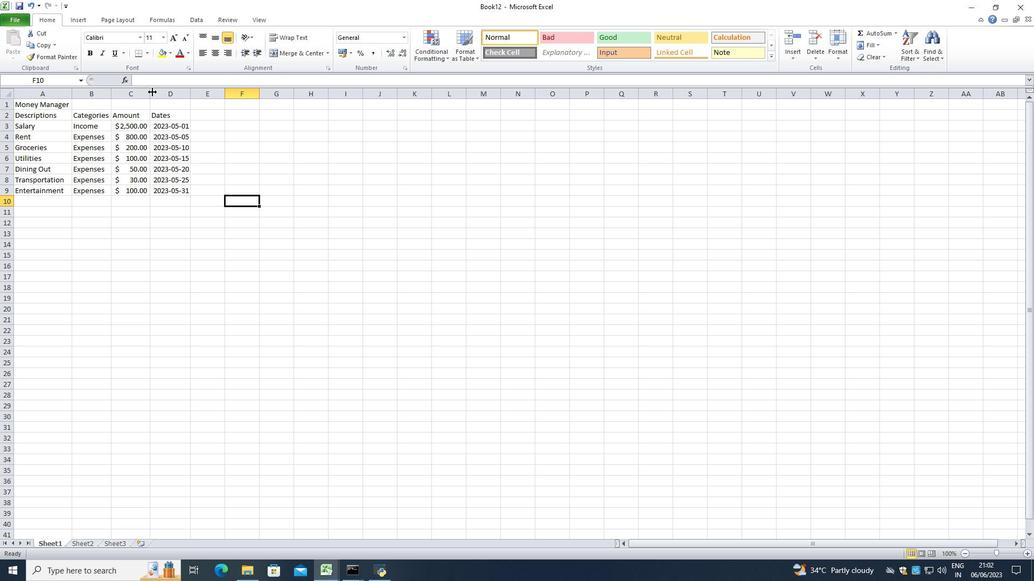 
Action: Mouse pressed left at (152, 91)
Screenshot: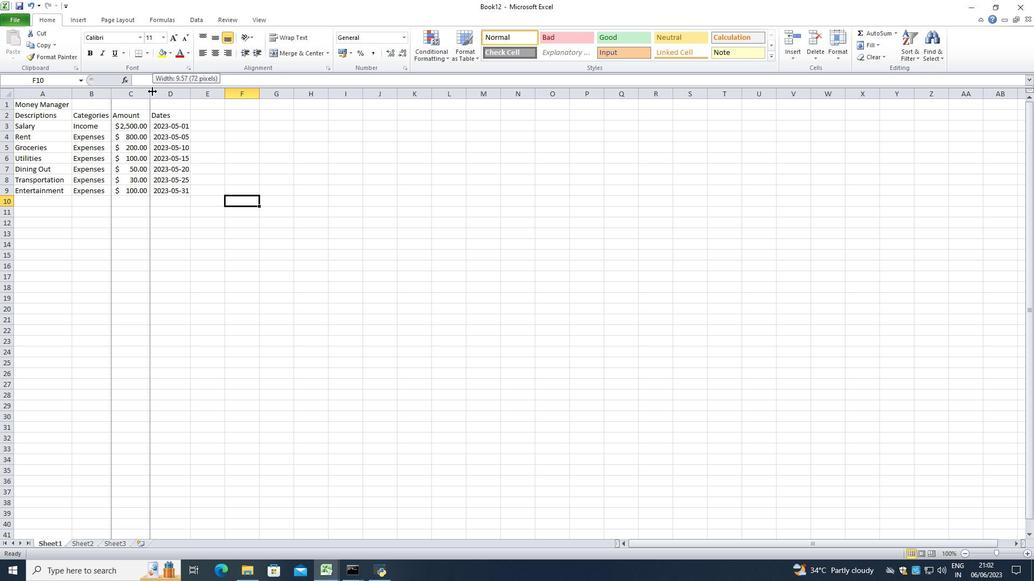 
Action: Mouse moved to (190, 93)
Screenshot: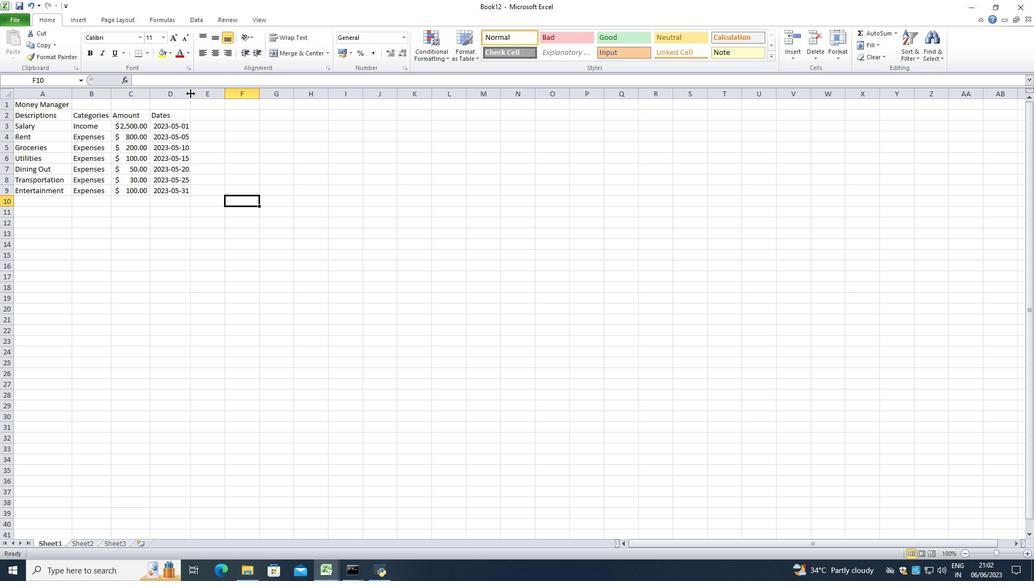 
Action: Mouse pressed left at (190, 93)
Screenshot: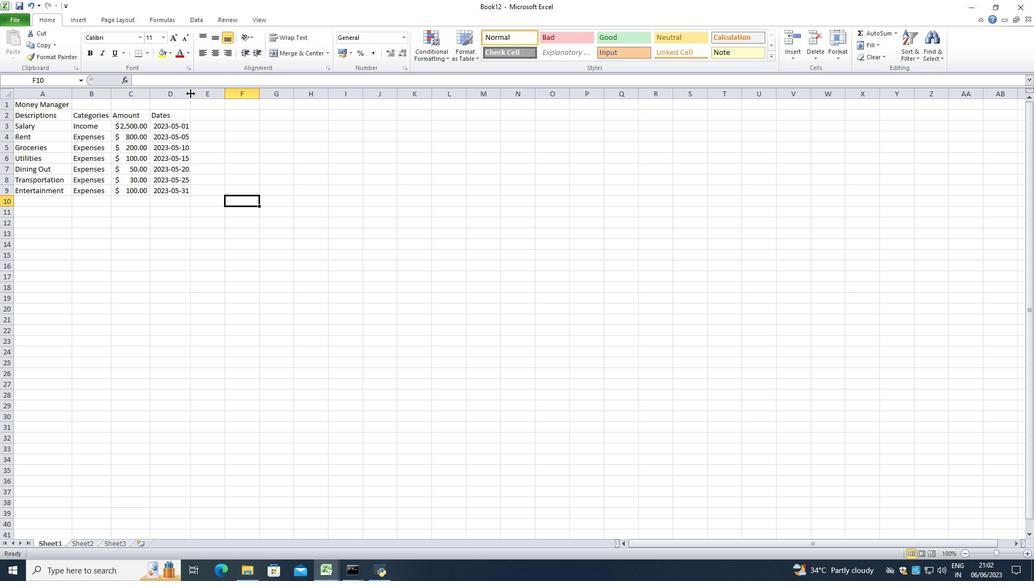 
Action: Mouse pressed left at (190, 93)
Screenshot: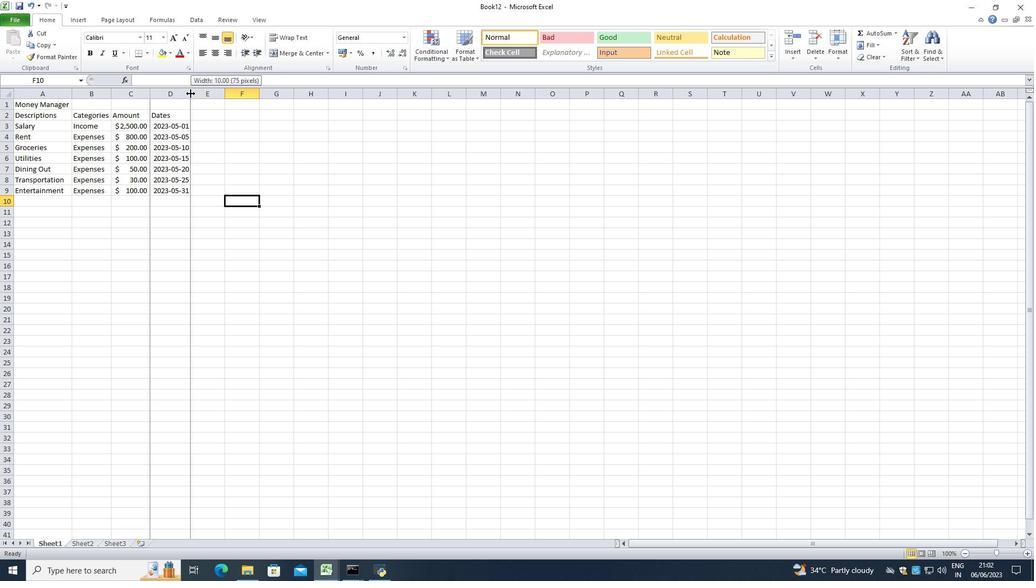
Action: Mouse moved to (294, 195)
Screenshot: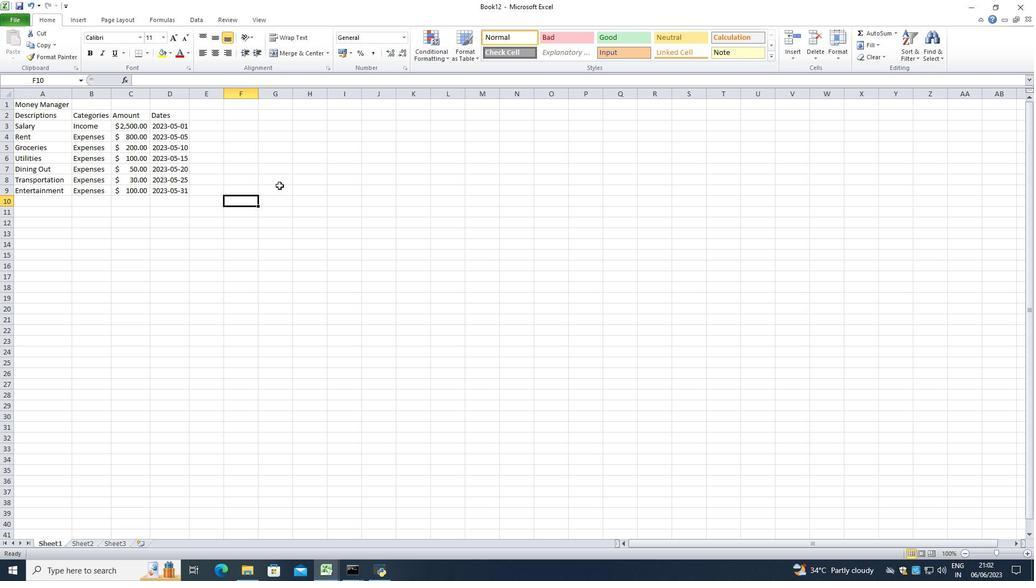 
Action: Mouse pressed left at (294, 195)
Screenshot: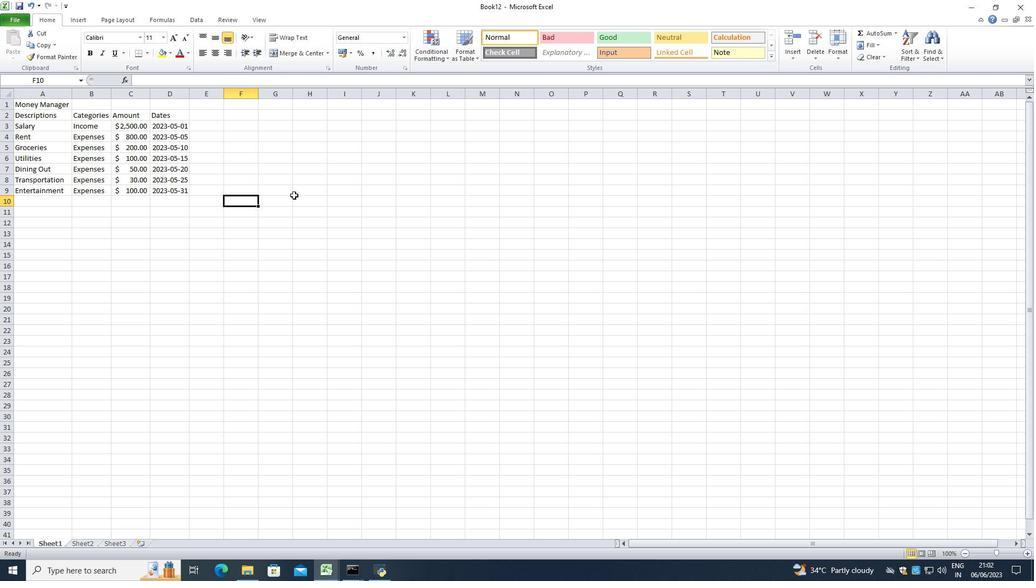 
Action: Mouse moved to (206, 259)
Screenshot: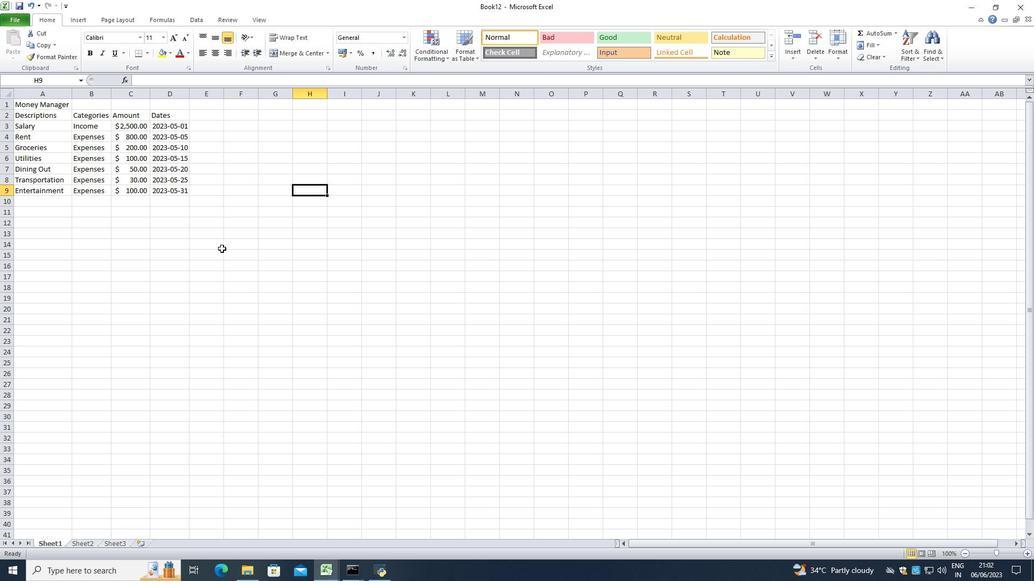 
Action: Key pressed ctrl+S
Screenshot: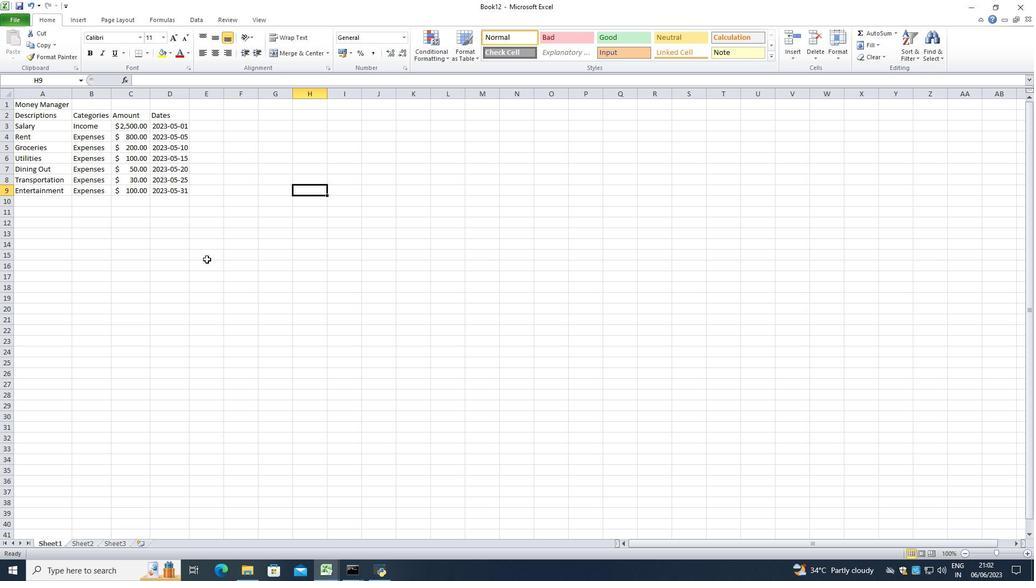 
Action: Mouse moved to (192, 218)
Screenshot: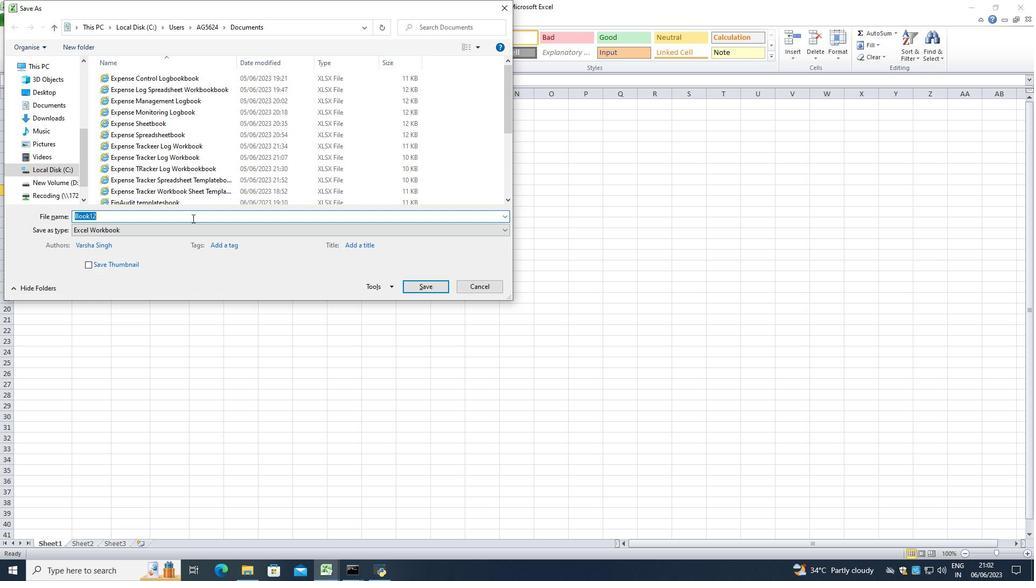 
Action: Key pressed <Key.backspace><Key.shift><Key.shift><Key.shift>Investment<Key.space>analysis<Key.enter>
Screenshot: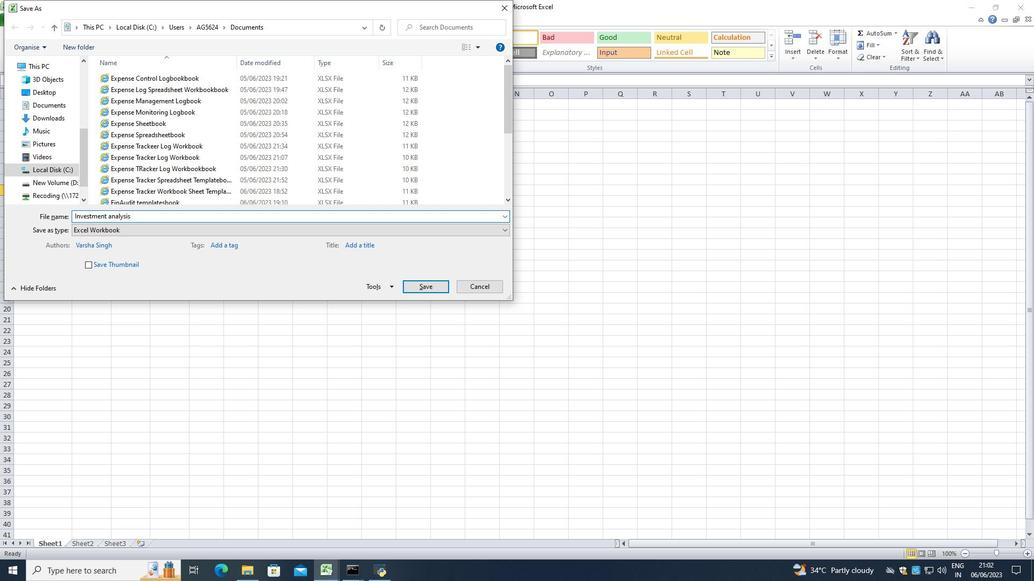 
Action: Mouse moved to (71, 271)
Screenshot: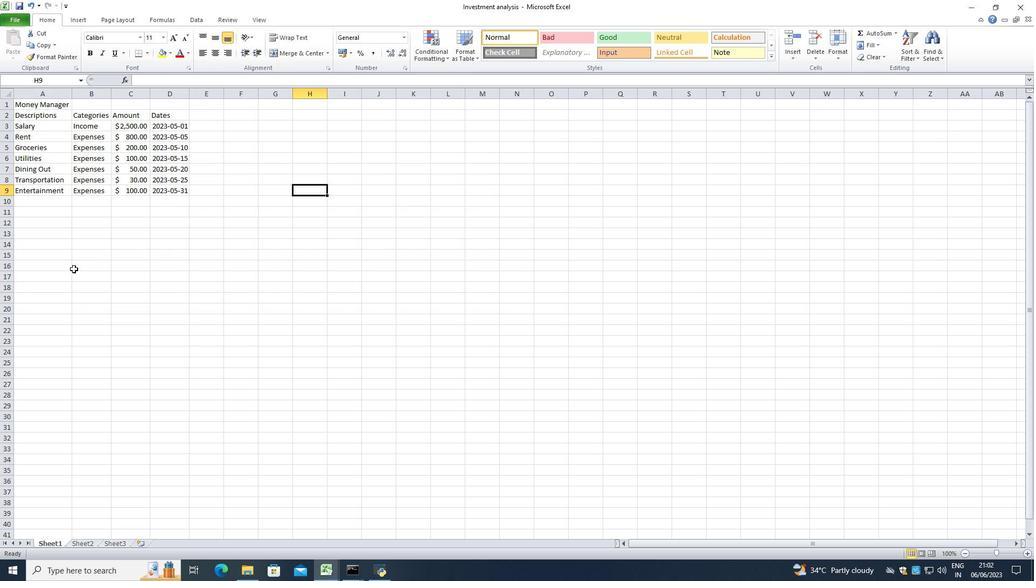 
